 Task: For heading Use Amatic SC with dark orange 2 colour & Underline.  font size for heading26,  'Change the font style of data to'Caveat and font size to 18,  Change the alignment of both headline & data to Align right In the sheet  analysisSalesByEmployee_2023
Action: Mouse moved to (273, 146)
Screenshot: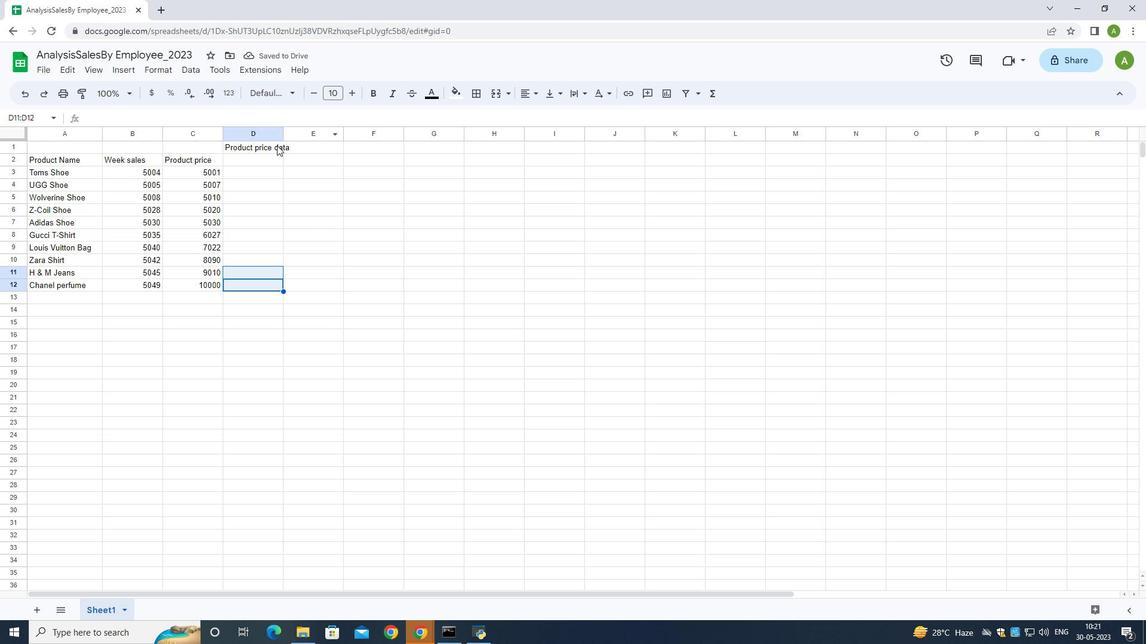 
Action: Mouse pressed left at (273, 146)
Screenshot: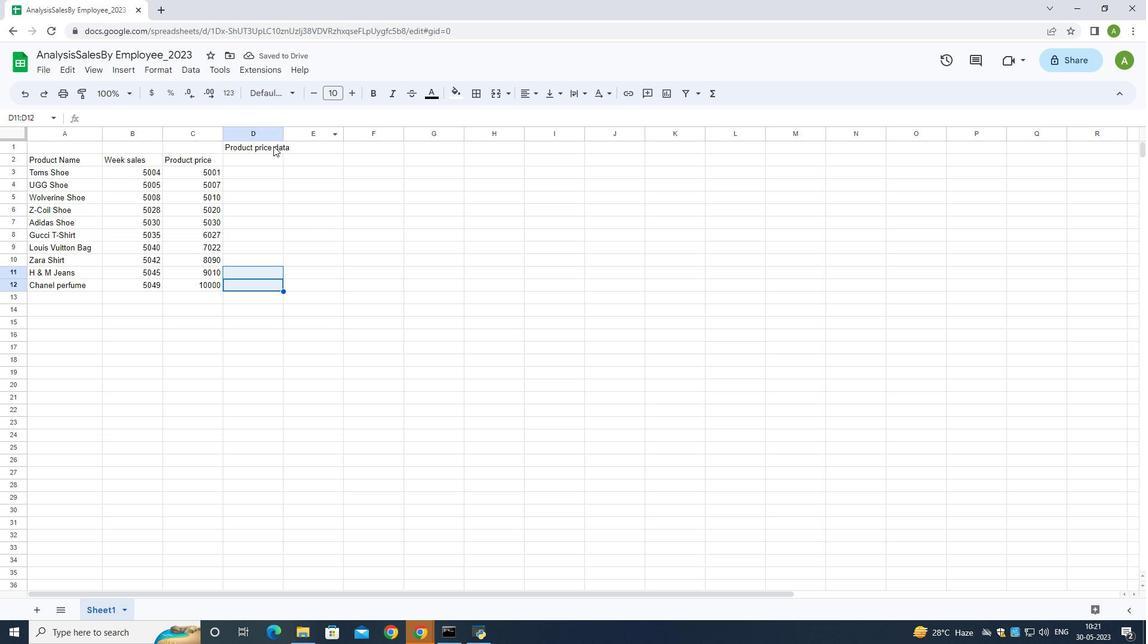 
Action: Mouse moved to (294, 93)
Screenshot: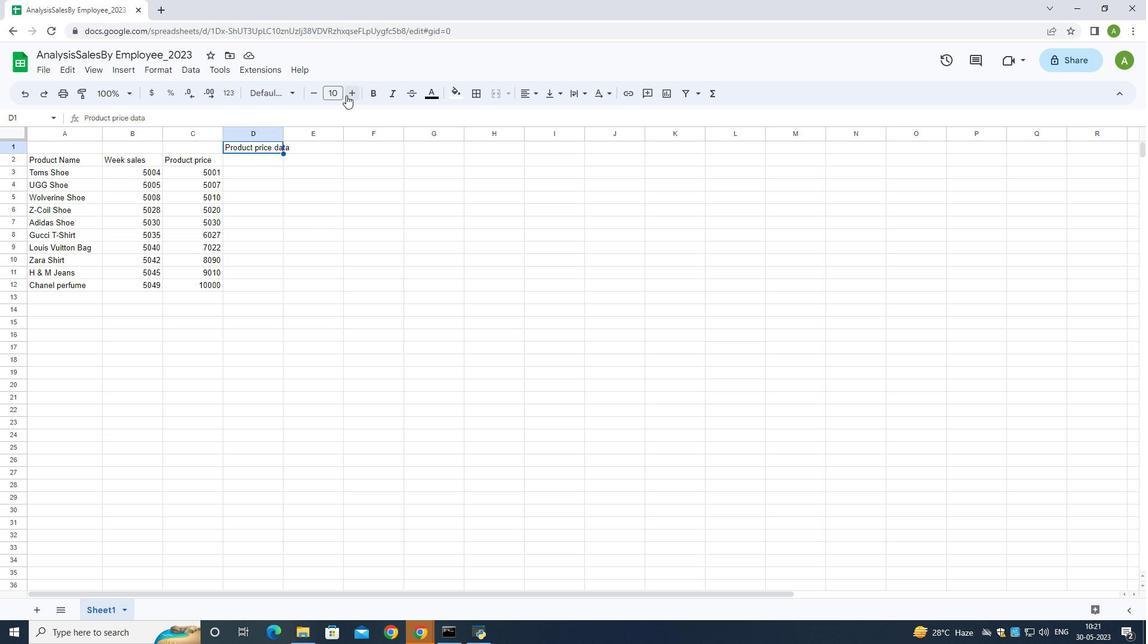 
Action: Mouse pressed left at (294, 93)
Screenshot: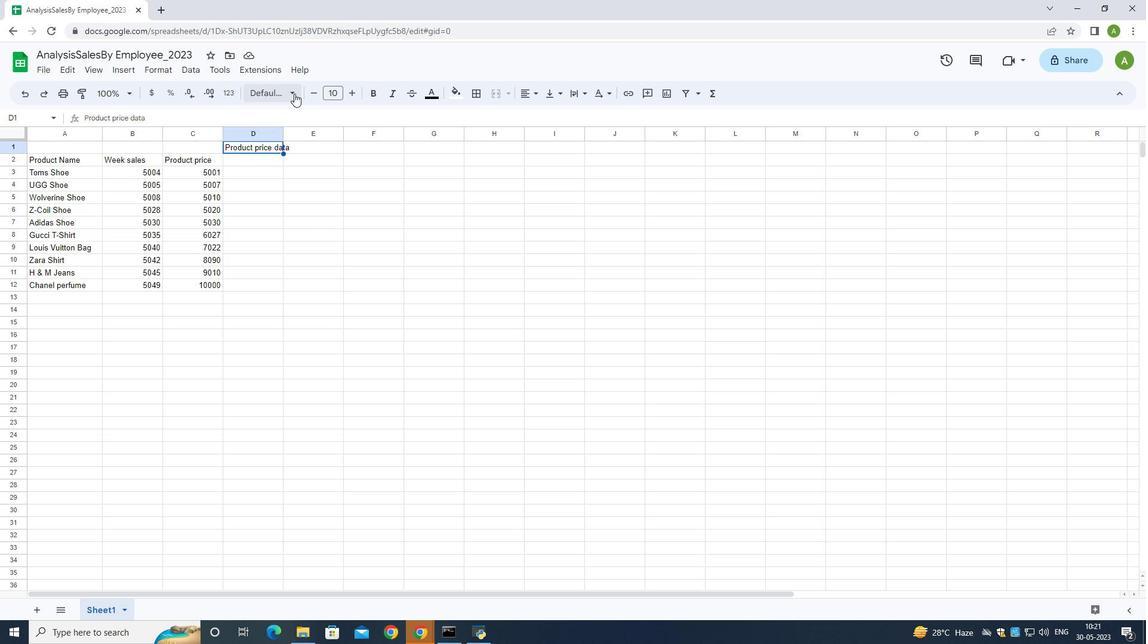 
Action: Mouse moved to (285, 345)
Screenshot: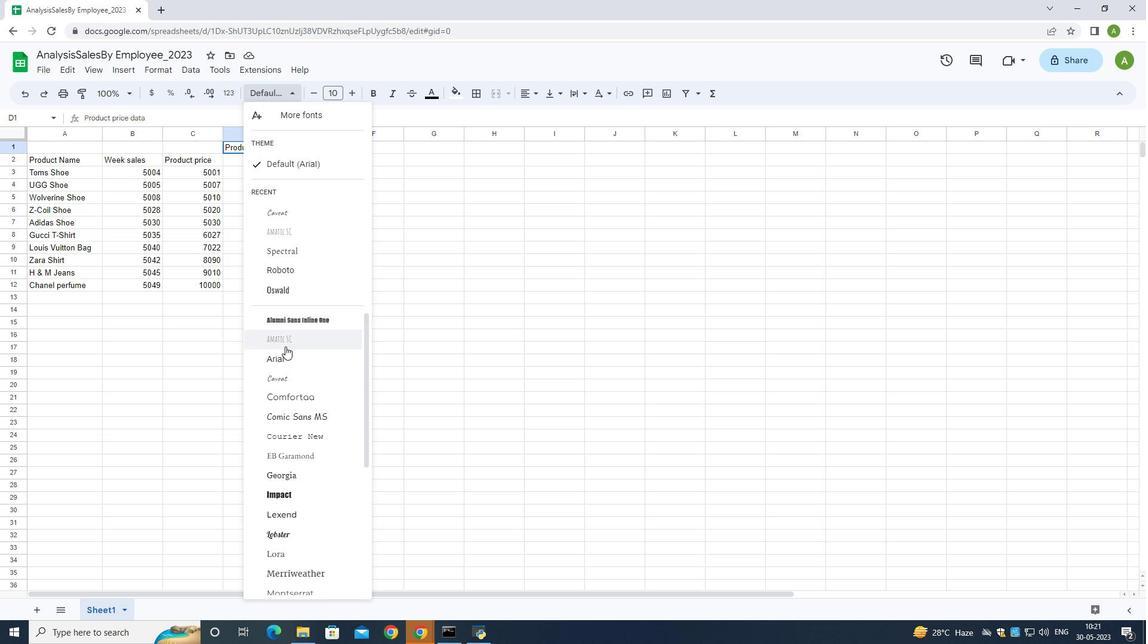 
Action: Mouse pressed left at (285, 345)
Screenshot: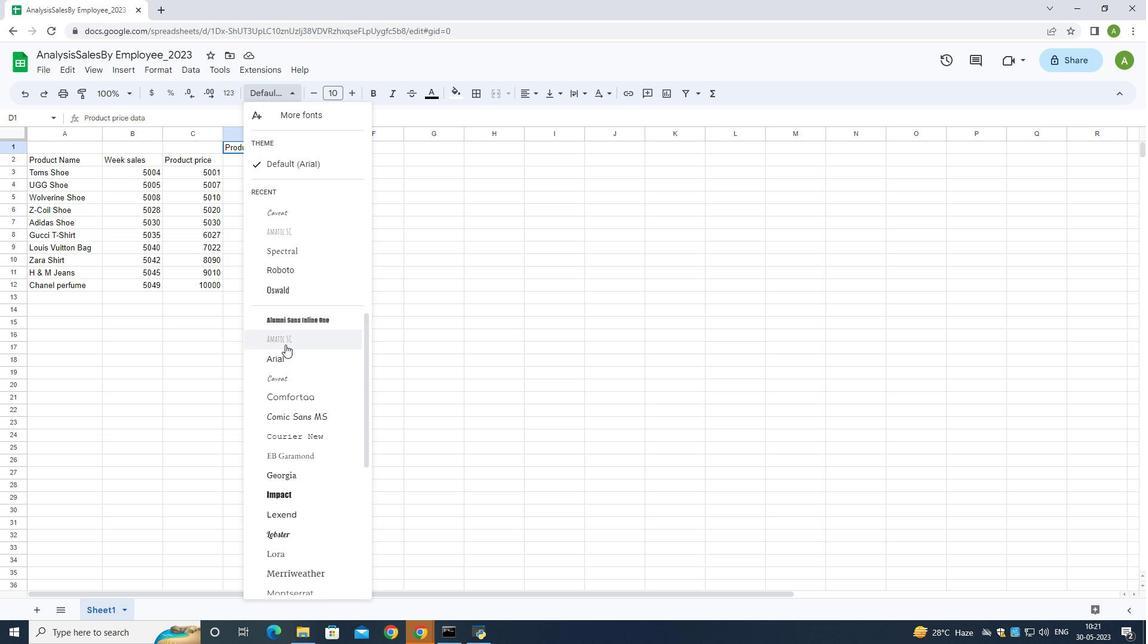 
Action: Mouse moved to (434, 98)
Screenshot: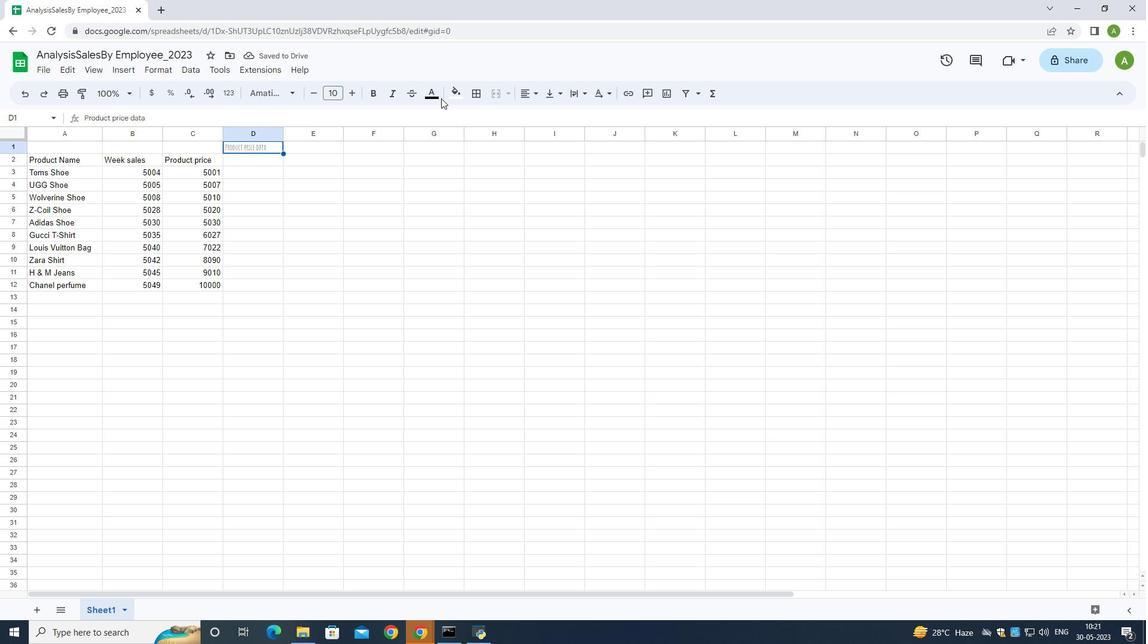 
Action: Mouse pressed left at (434, 98)
Screenshot: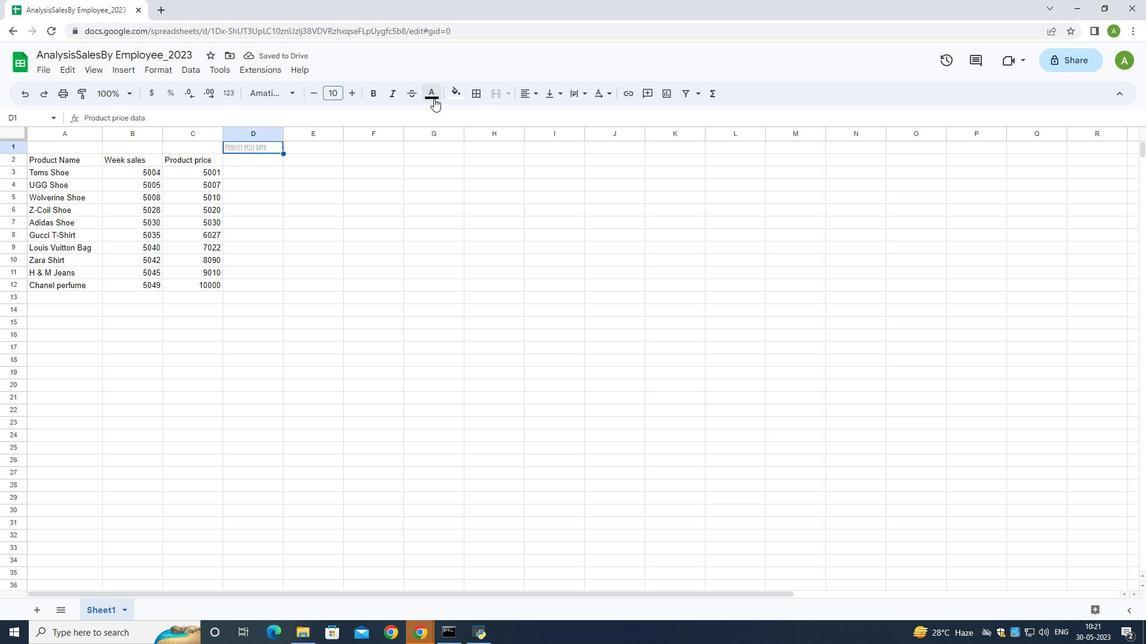 
Action: Mouse moved to (461, 212)
Screenshot: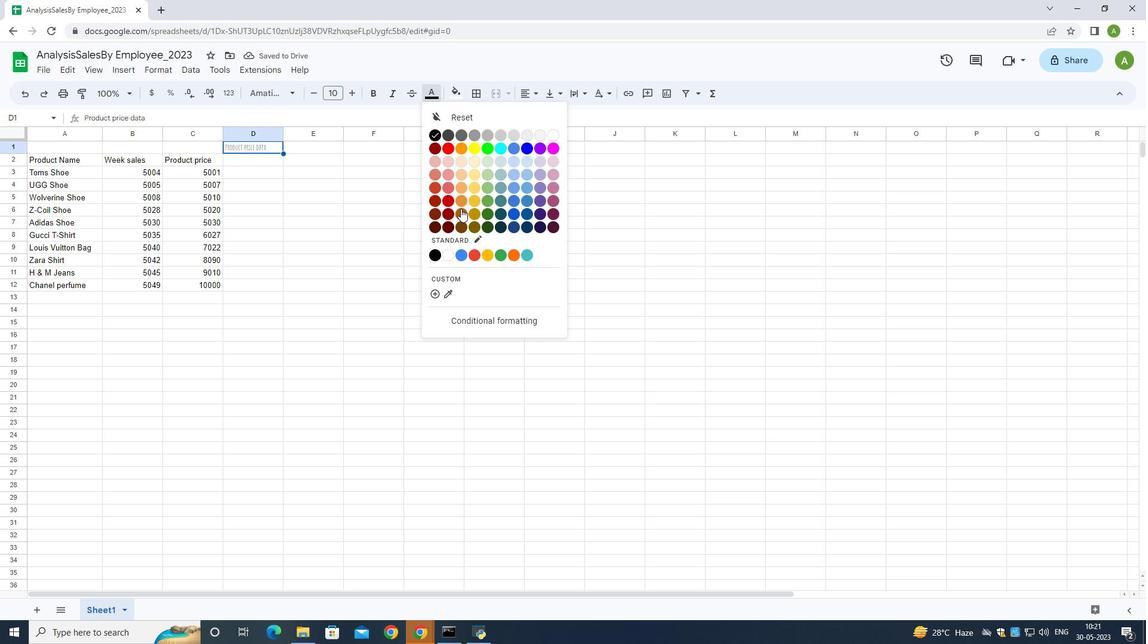 
Action: Mouse pressed left at (461, 212)
Screenshot: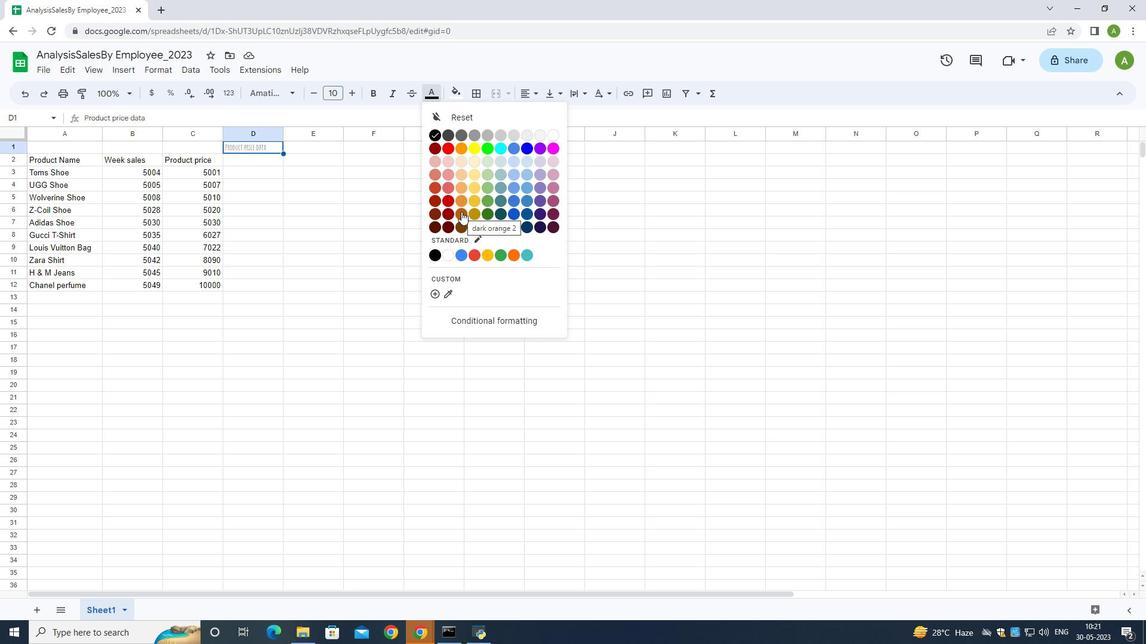 
Action: Mouse moved to (354, 96)
Screenshot: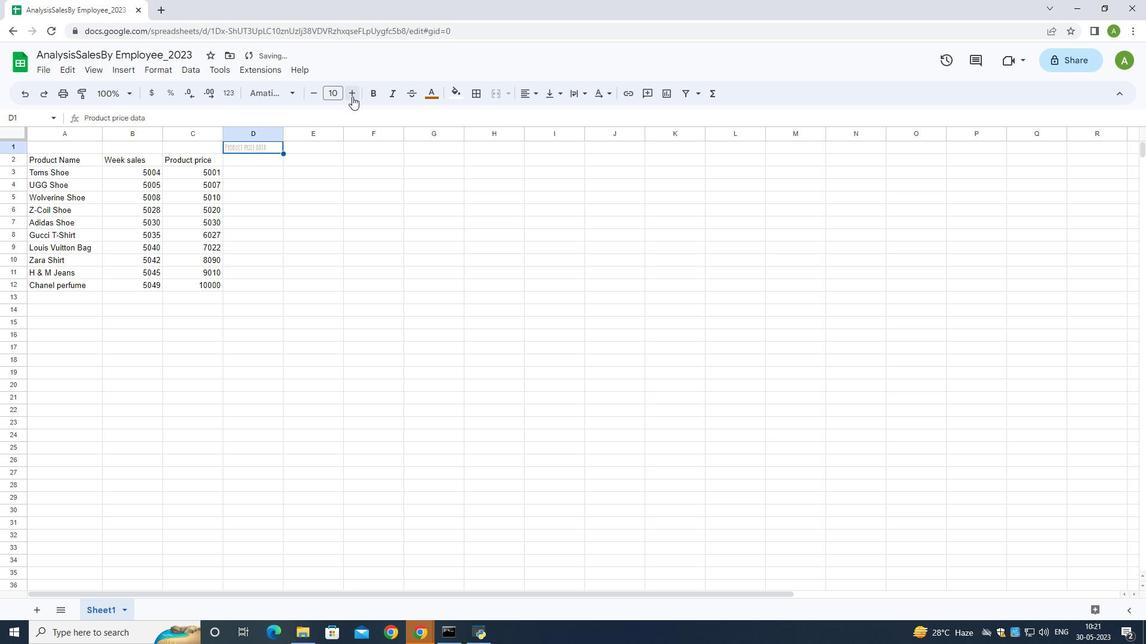 
Action: Mouse pressed left at (354, 96)
Screenshot: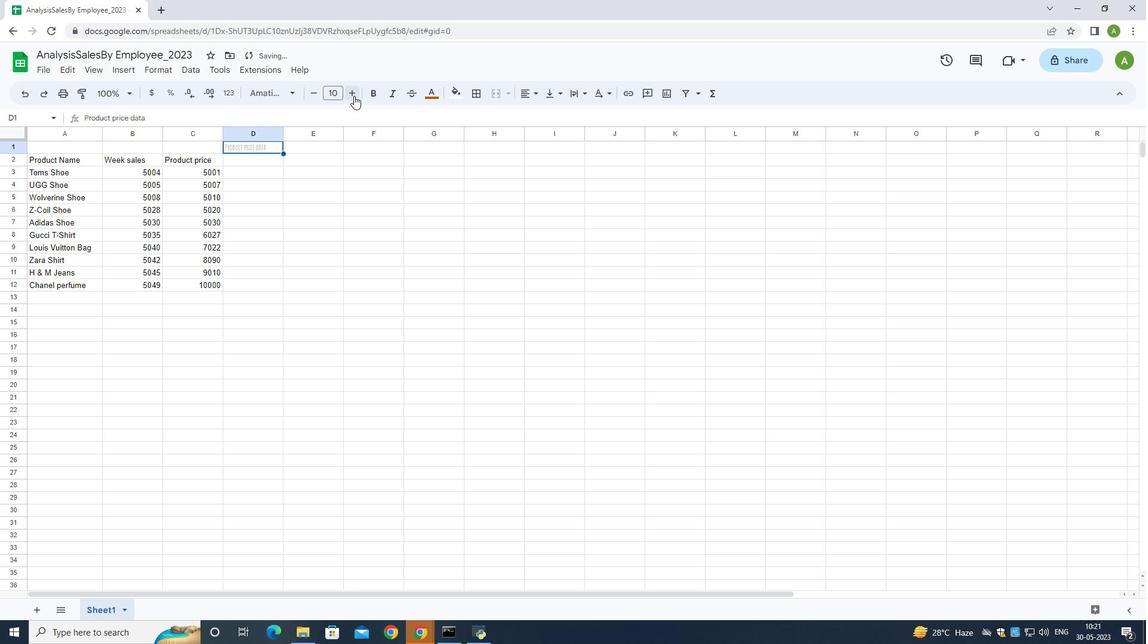 
Action: Mouse pressed left at (354, 96)
Screenshot: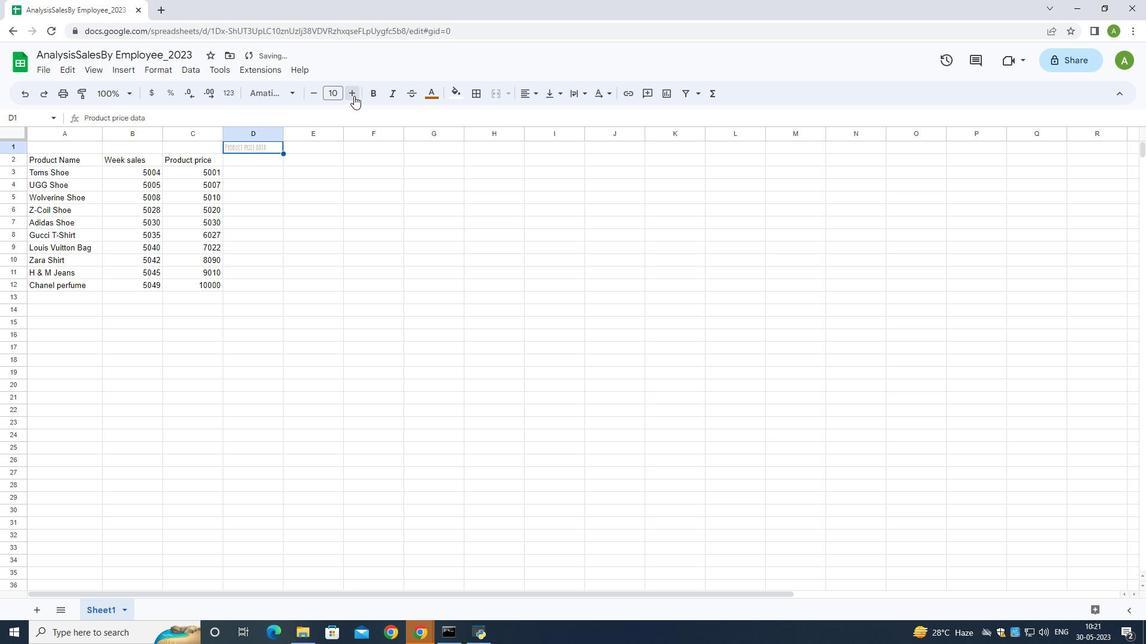 
Action: Mouse pressed left at (354, 96)
Screenshot: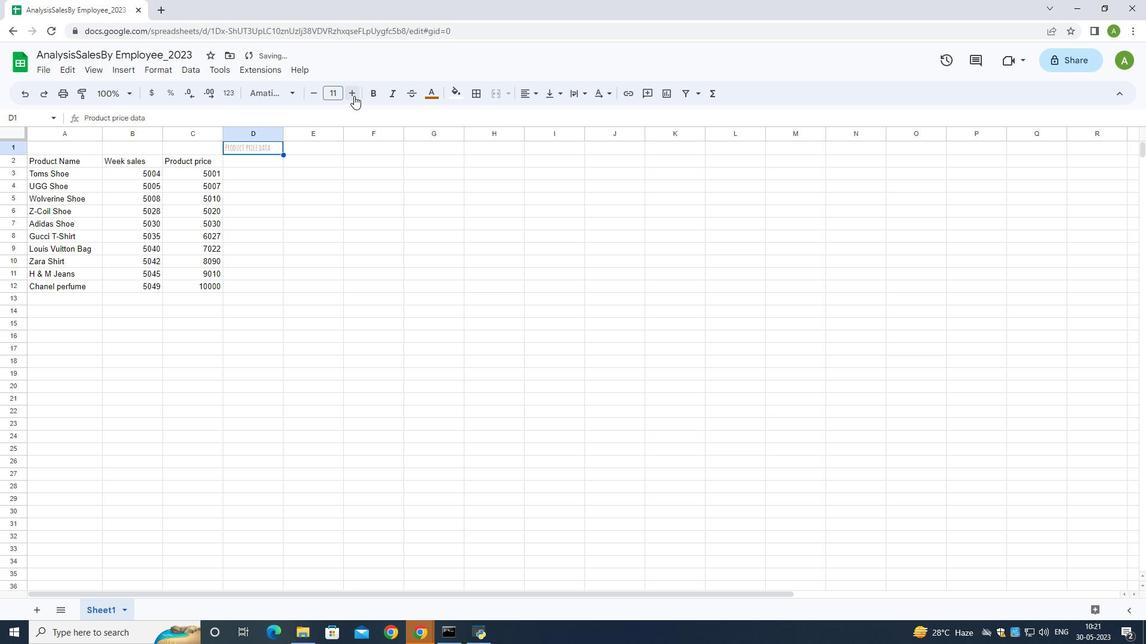 
Action: Mouse pressed left at (354, 96)
Screenshot: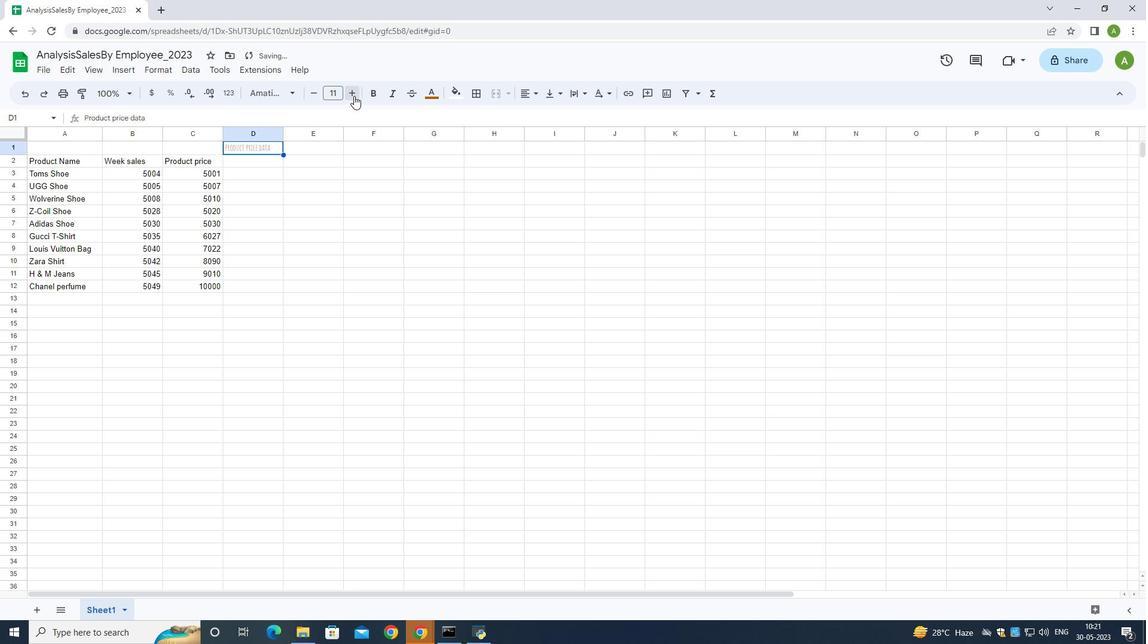 
Action: Mouse pressed left at (354, 96)
Screenshot: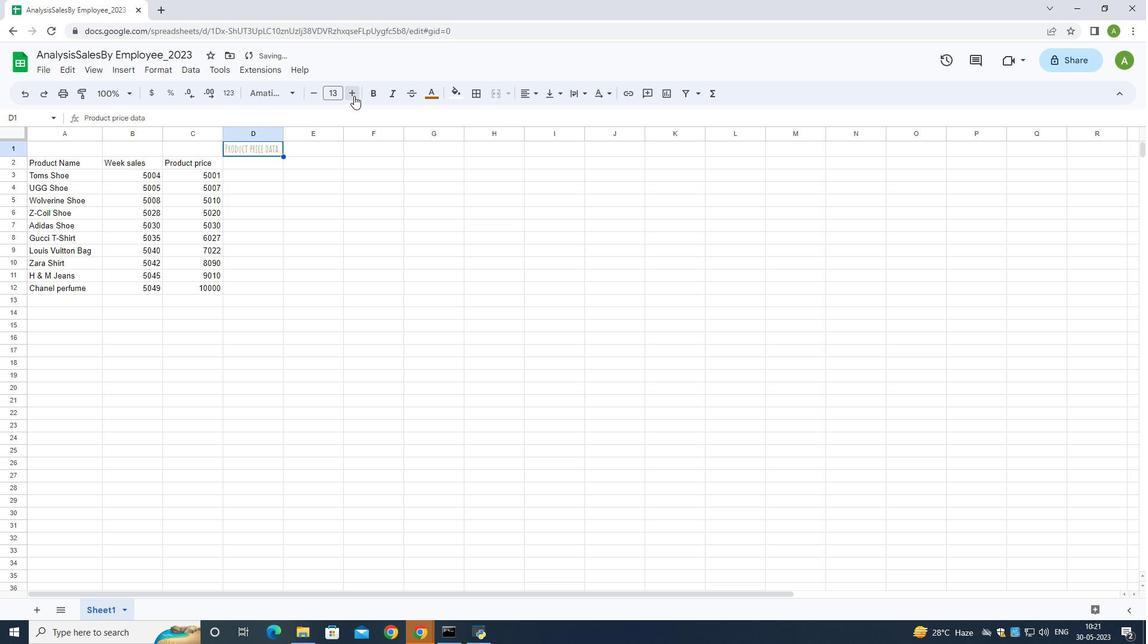 
Action: Mouse pressed left at (354, 96)
Screenshot: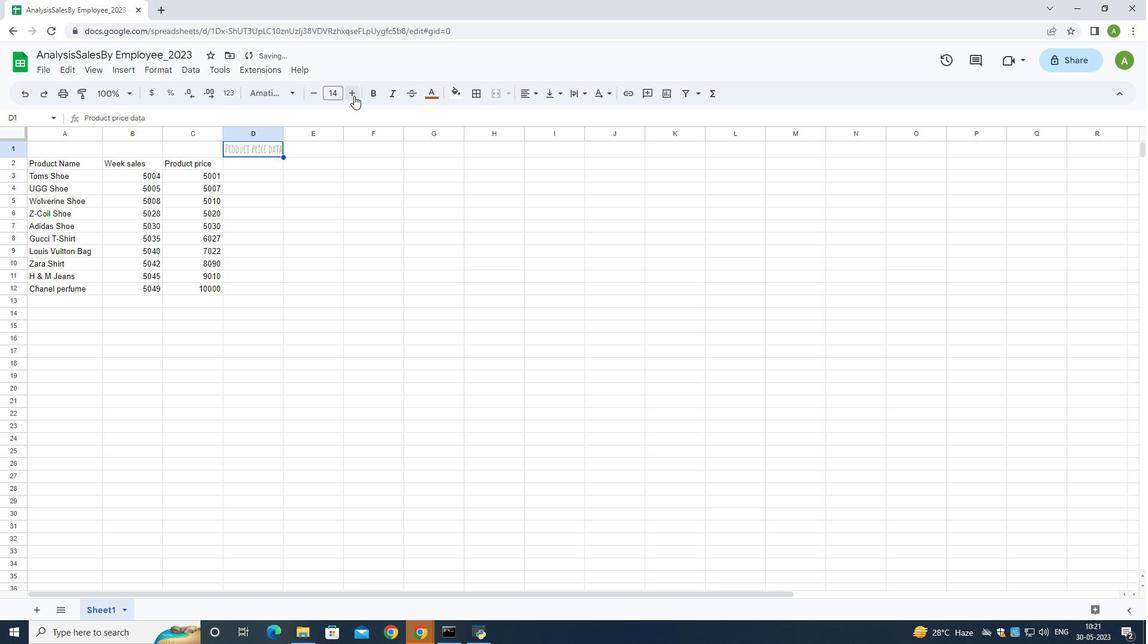 
Action: Mouse pressed left at (354, 96)
Screenshot: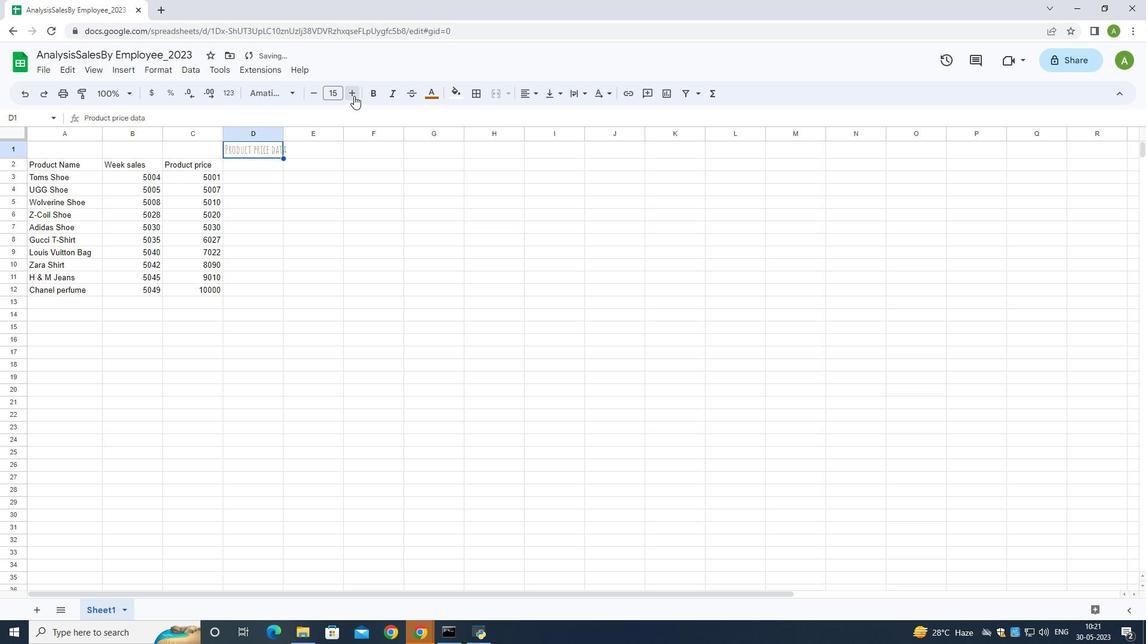 
Action: Mouse pressed left at (354, 96)
Screenshot: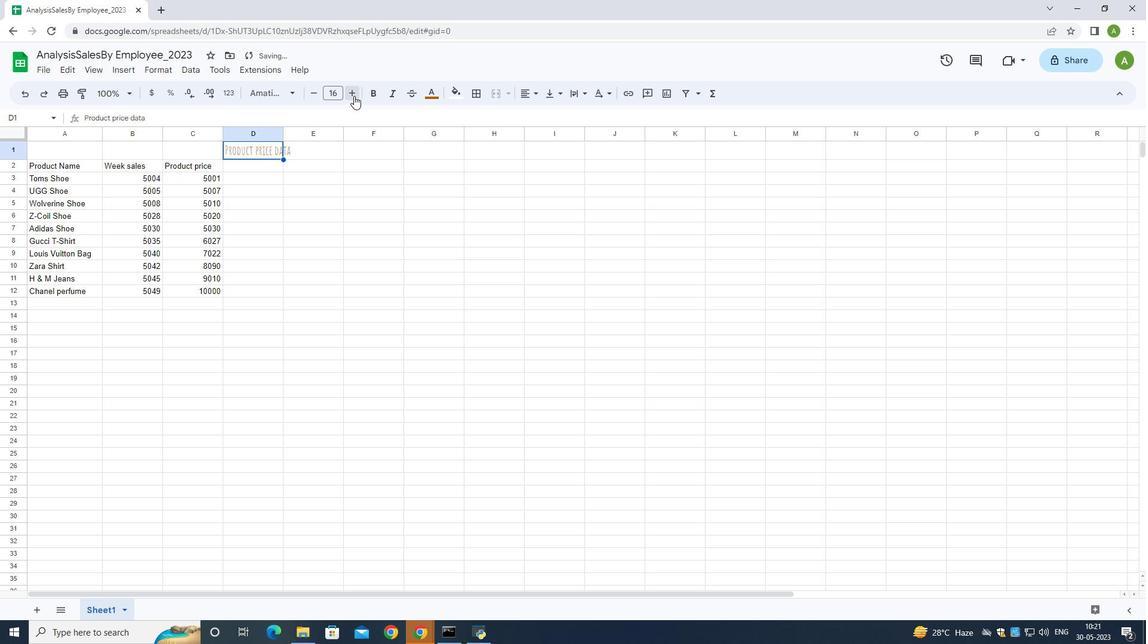
Action: Mouse pressed left at (354, 96)
Screenshot: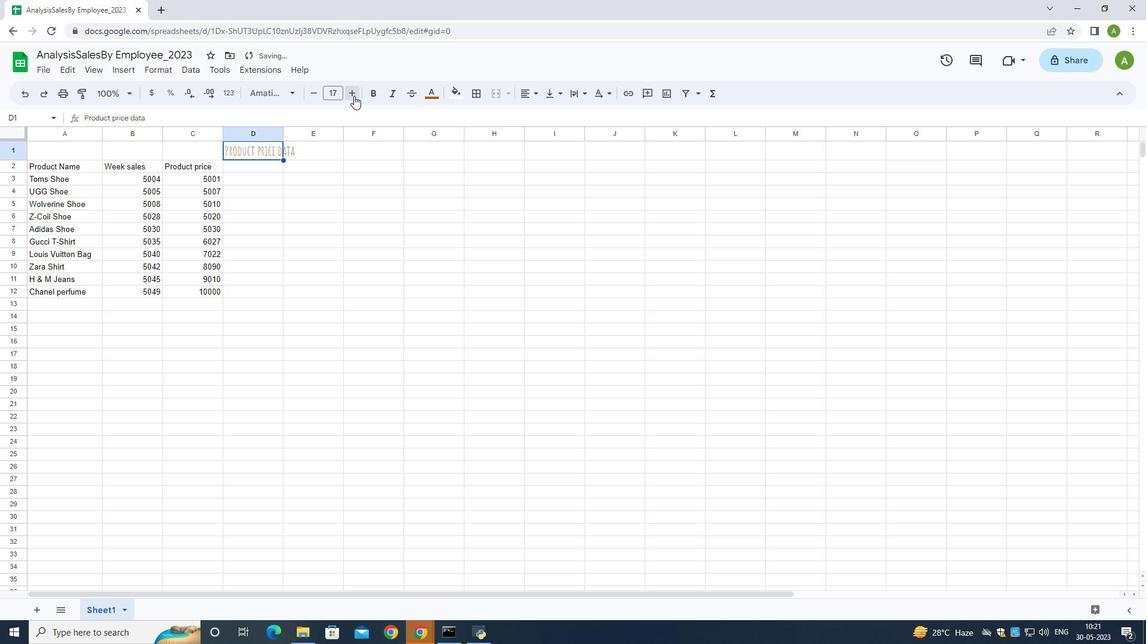 
Action: Mouse pressed left at (354, 96)
Screenshot: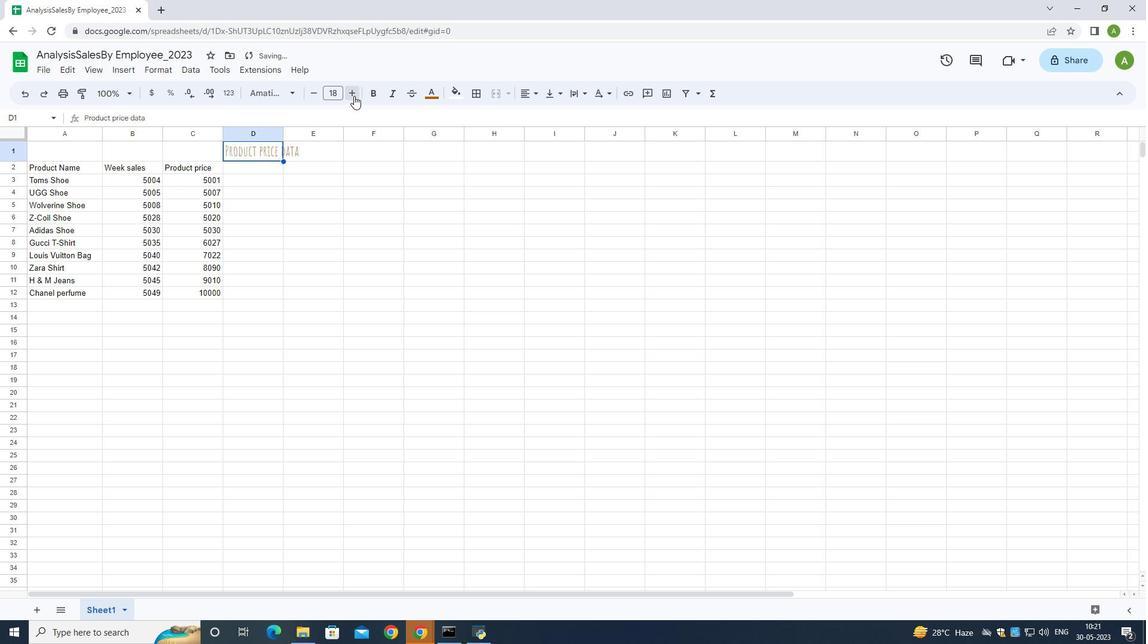 
Action: Mouse pressed left at (354, 96)
Screenshot: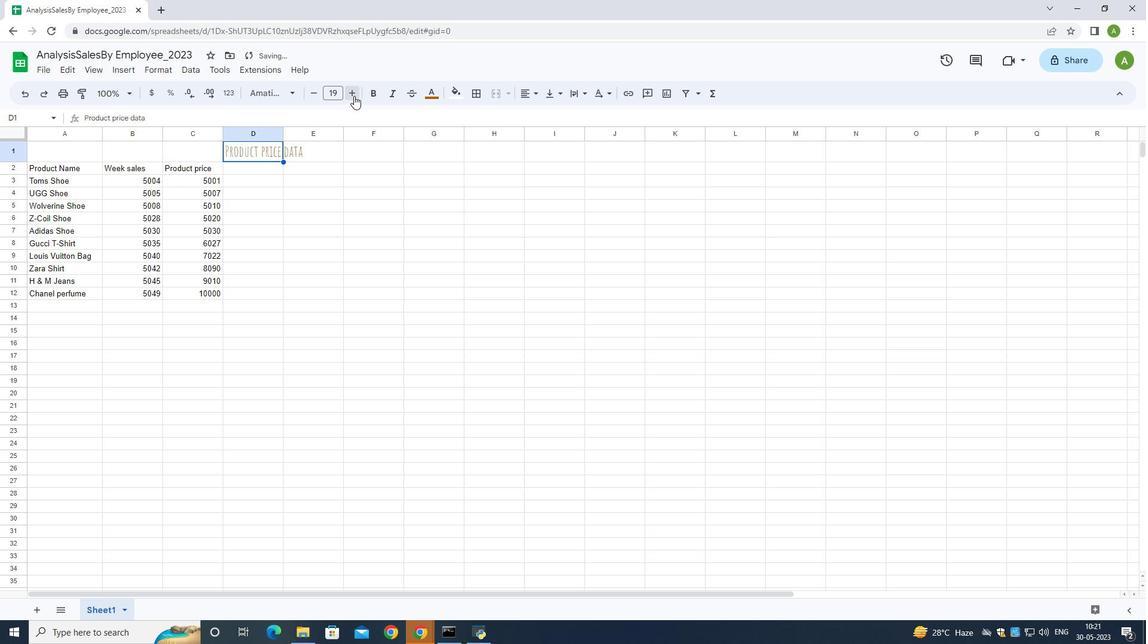 
Action: Mouse pressed left at (354, 96)
Screenshot: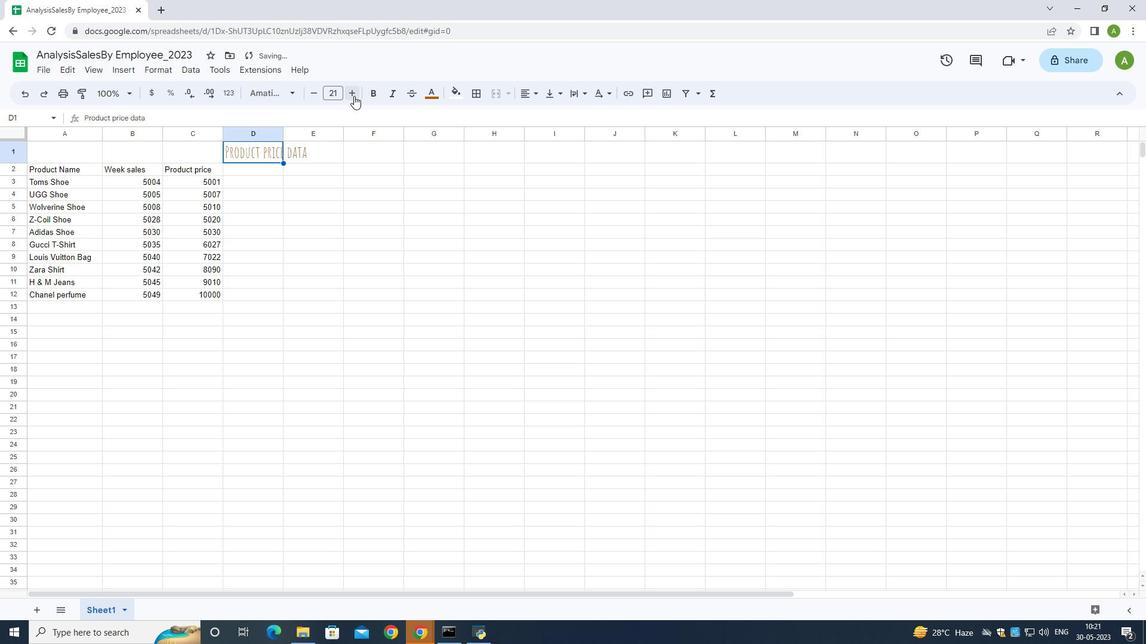 
Action: Mouse pressed left at (354, 96)
Screenshot: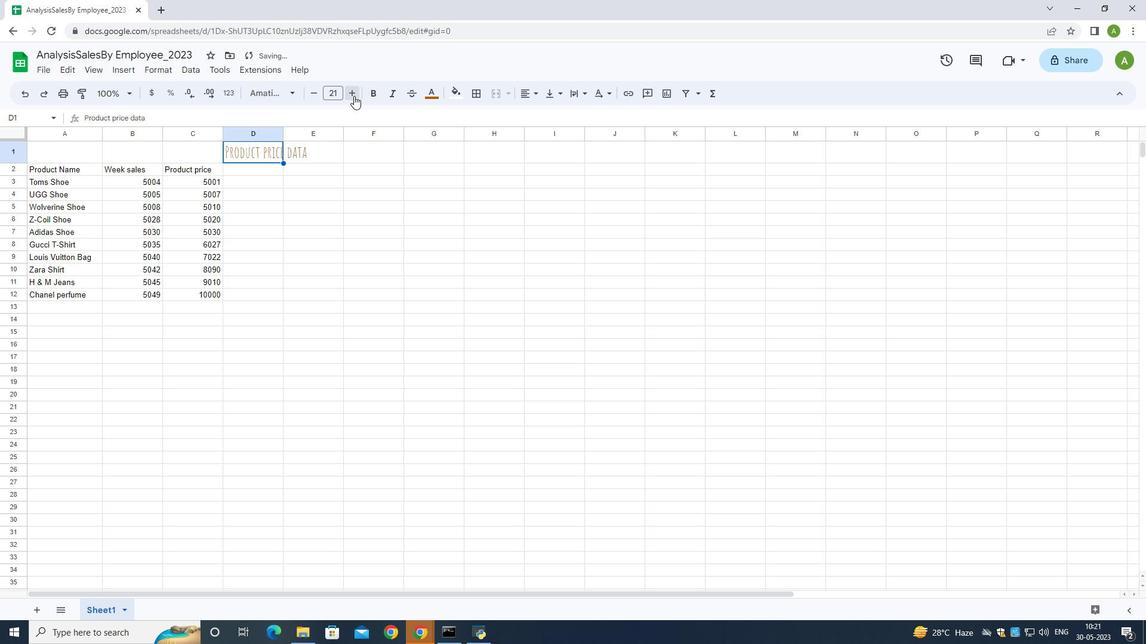 
Action: Mouse pressed left at (354, 96)
Screenshot: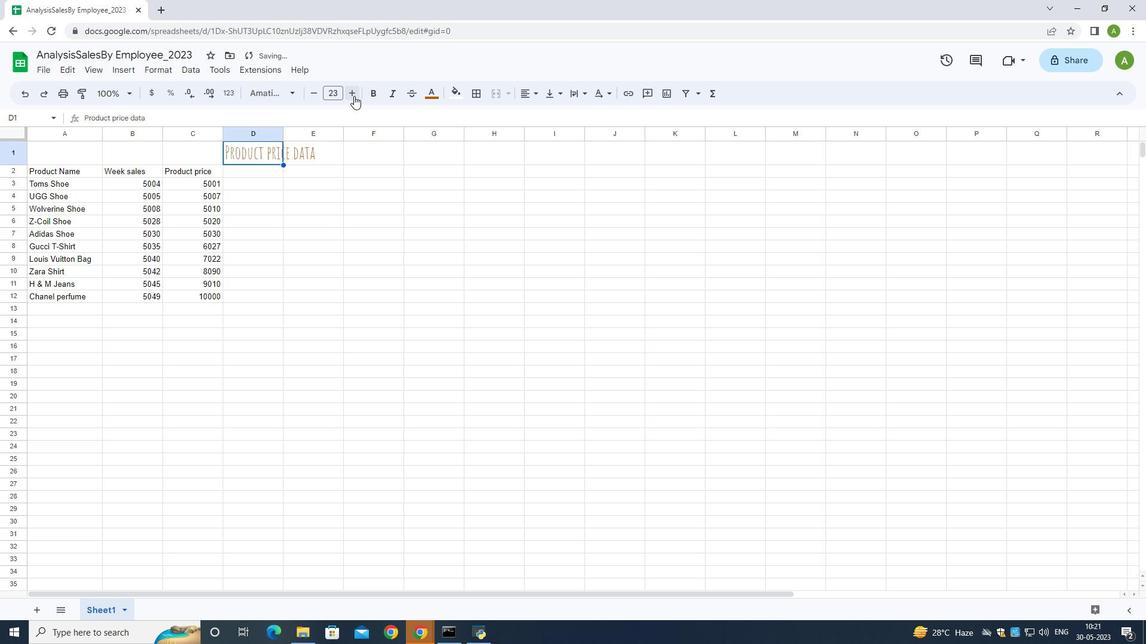 
Action: Mouse pressed left at (354, 96)
Screenshot: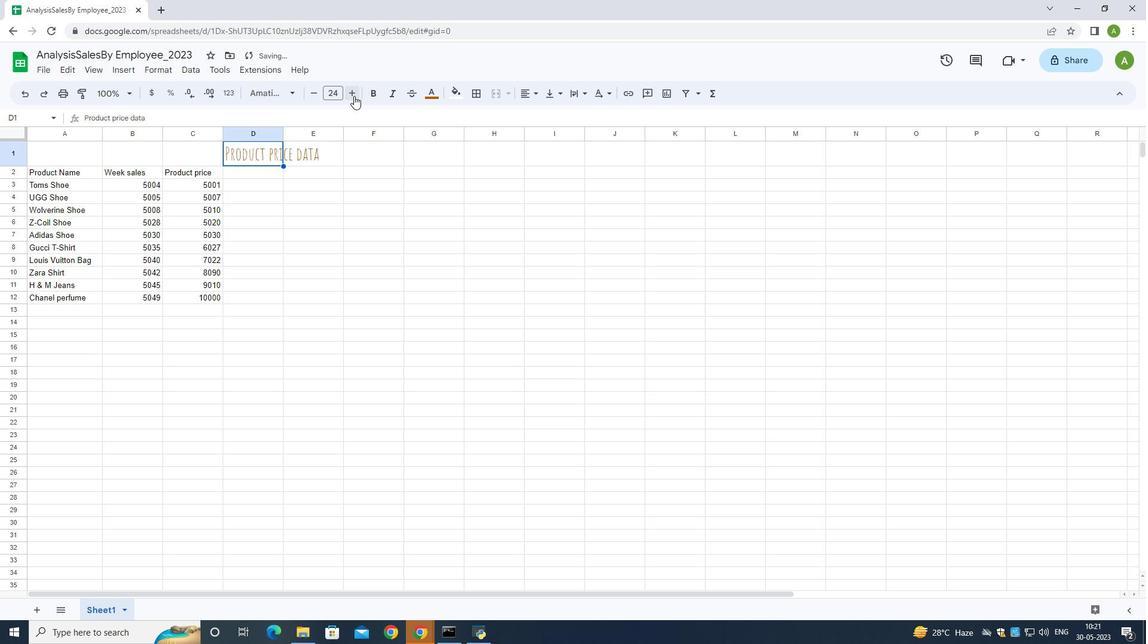 
Action: Mouse pressed left at (354, 96)
Screenshot: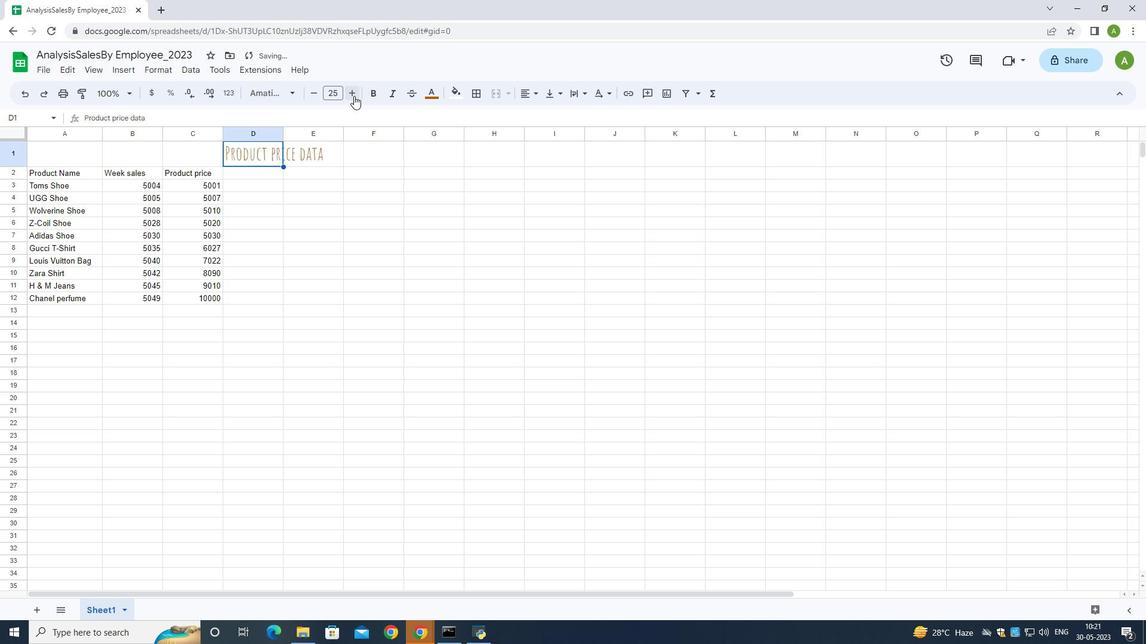 
Action: Mouse moved to (229, 152)
Screenshot: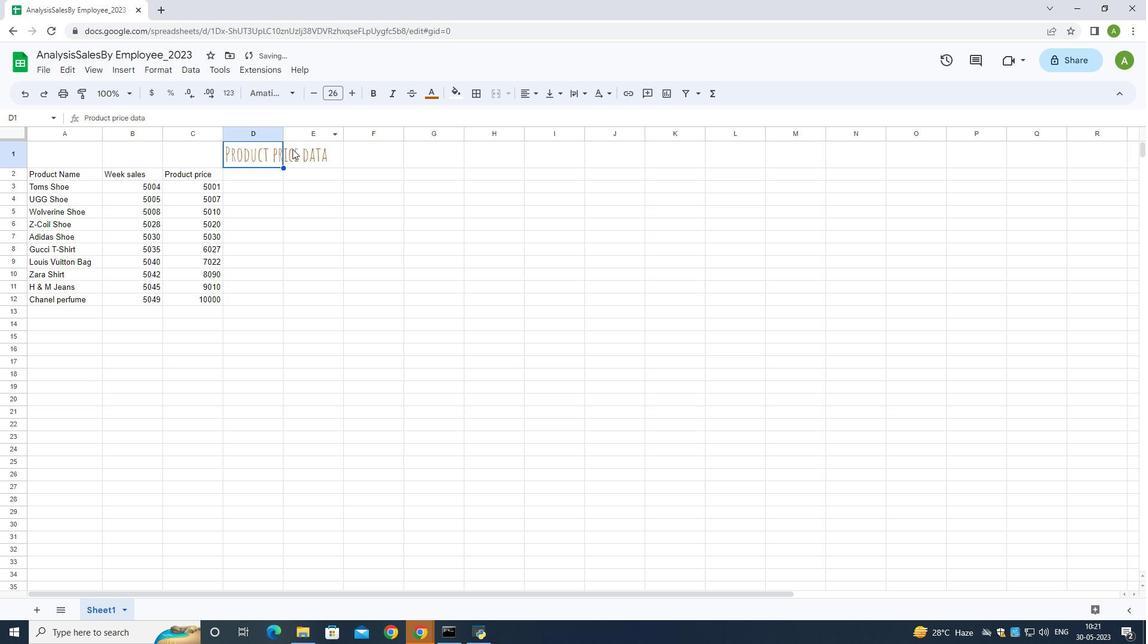 
Action: Key pressed ctrl+X
Screenshot: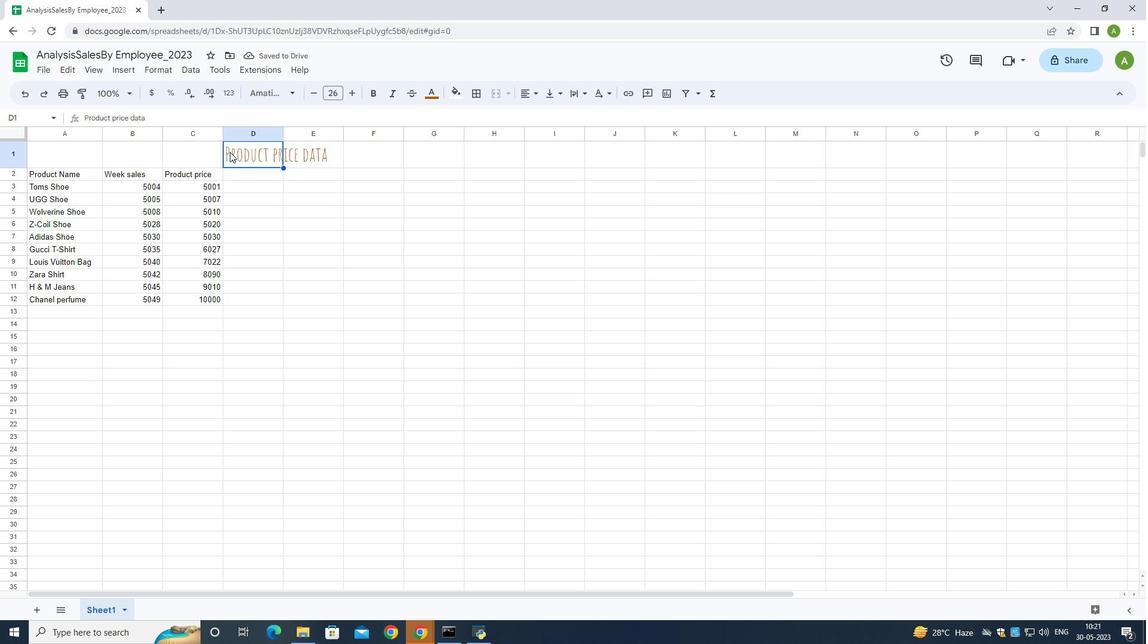 
Action: Mouse moved to (57, 156)
Screenshot: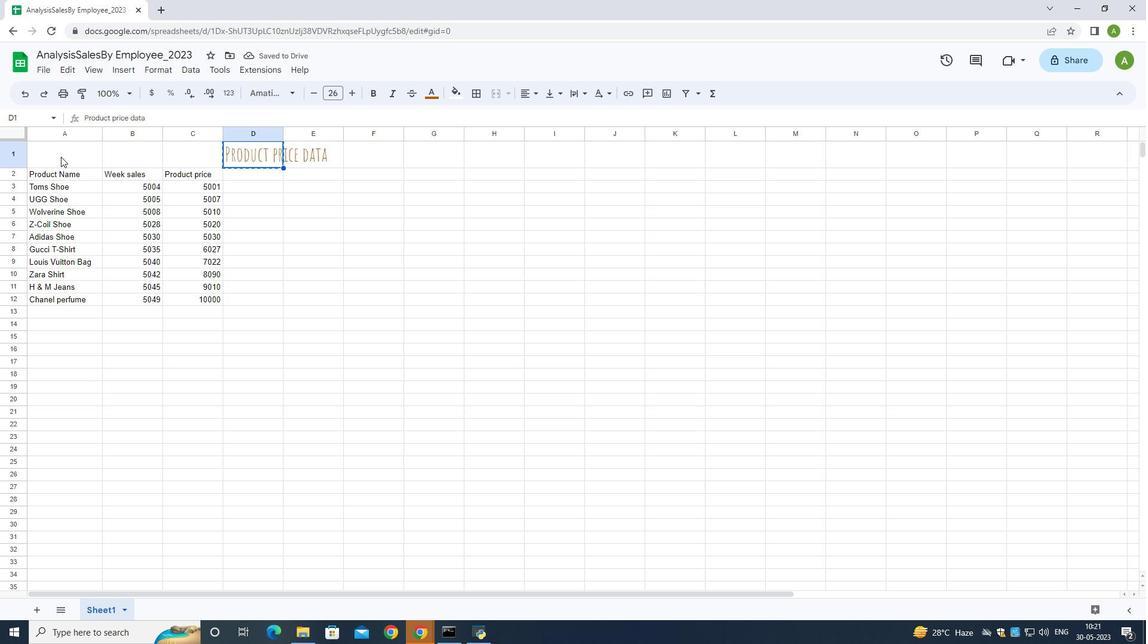 
Action: Mouse pressed left at (57, 156)
Screenshot: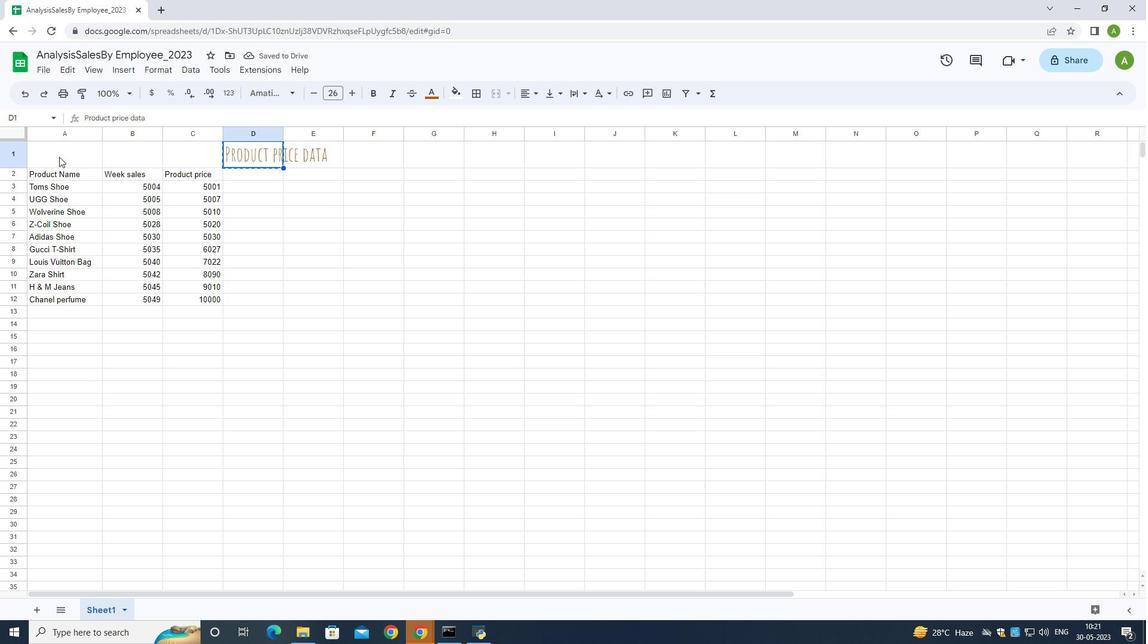
Action: Mouse moved to (75, 155)
Screenshot: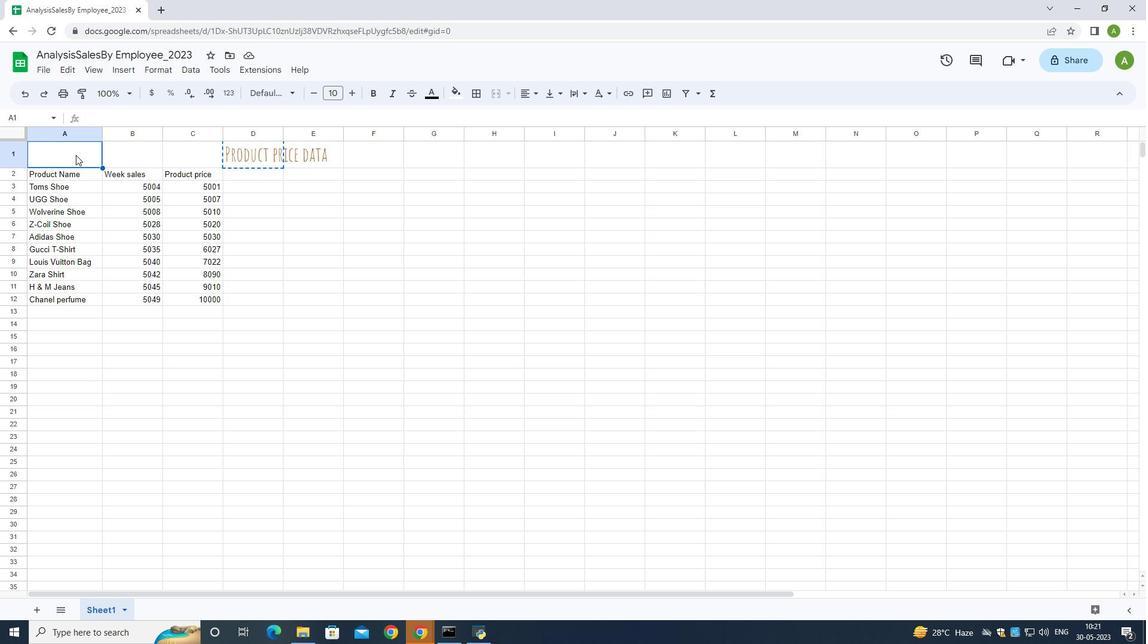 
Action: Key pressed ctrl+V
Screenshot: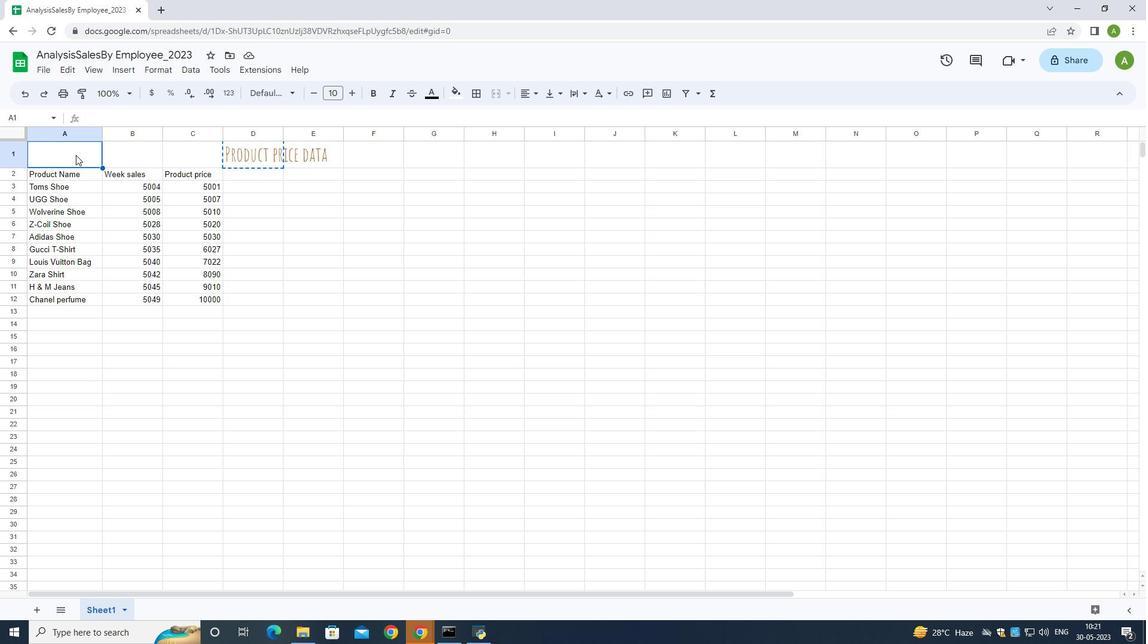 
Action: Mouse moved to (75, 174)
Screenshot: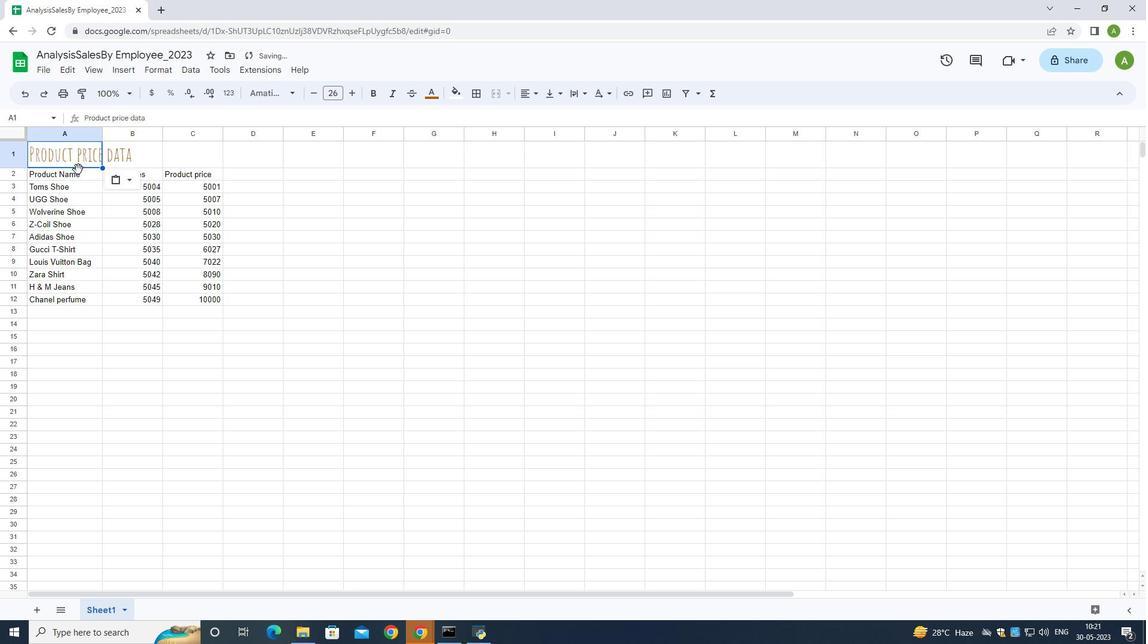 
Action: Mouse pressed left at (75, 174)
Screenshot: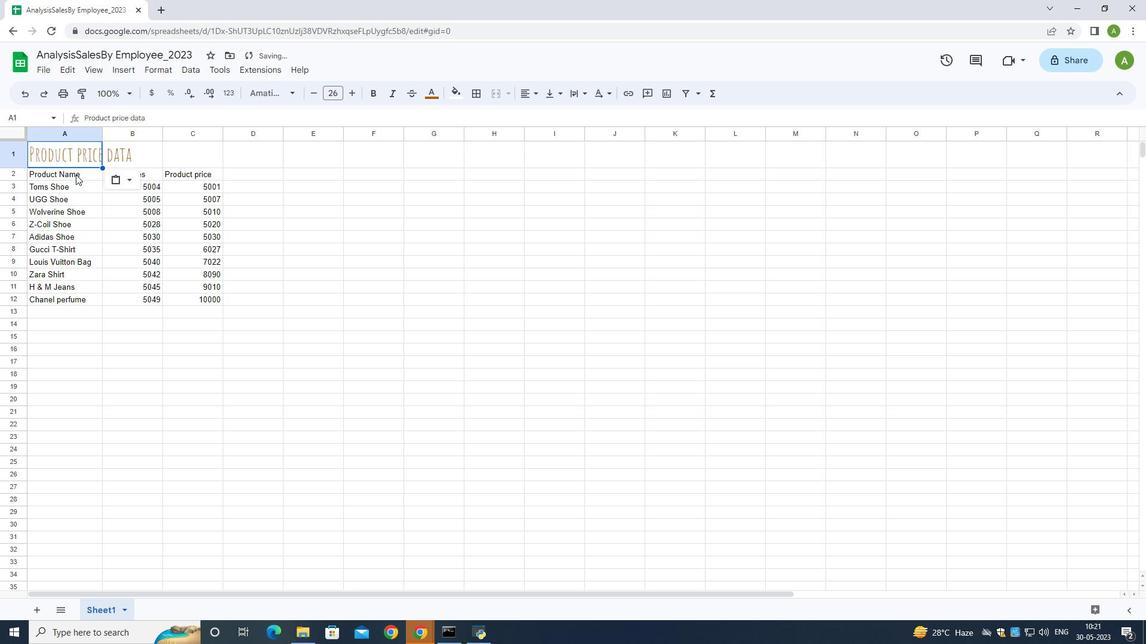 
Action: Mouse moved to (292, 92)
Screenshot: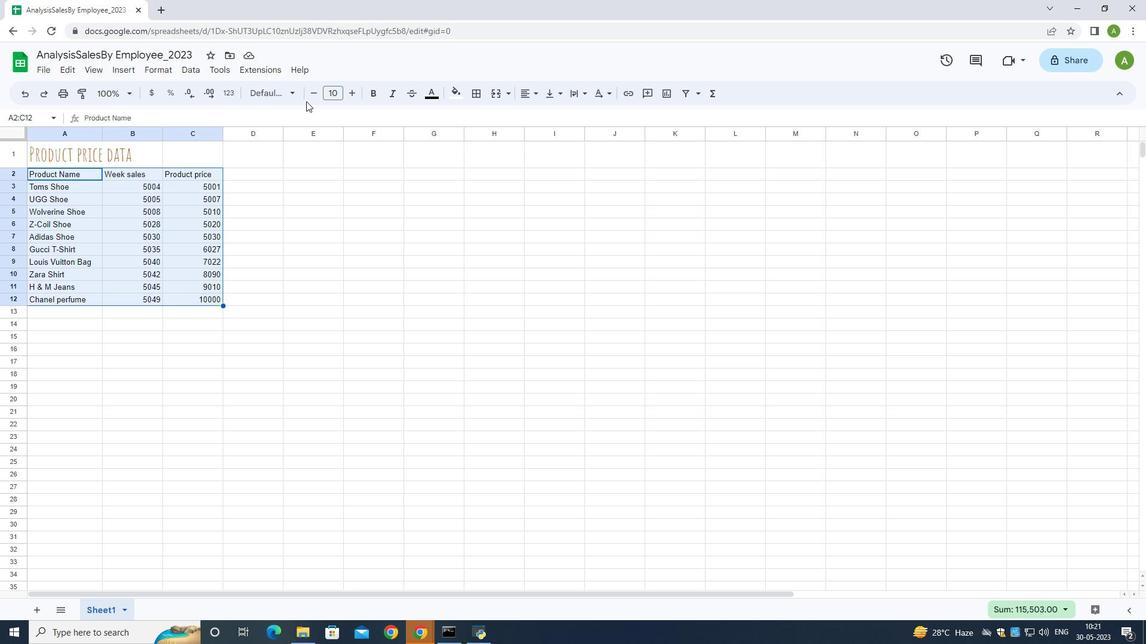 
Action: Mouse pressed left at (292, 92)
Screenshot: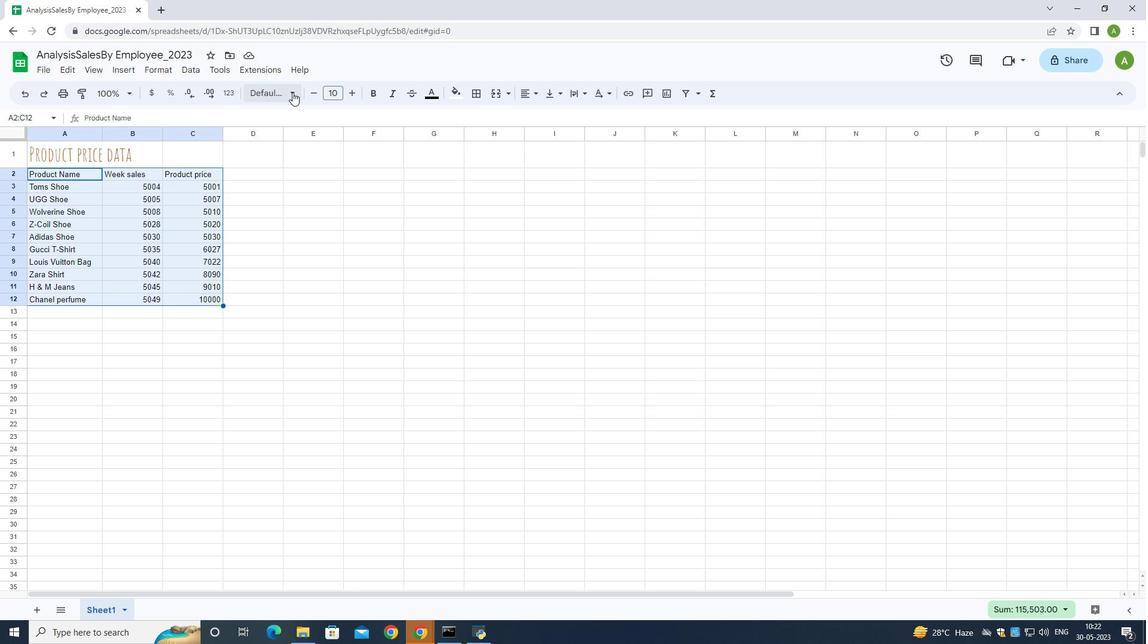 
Action: Mouse moved to (282, 375)
Screenshot: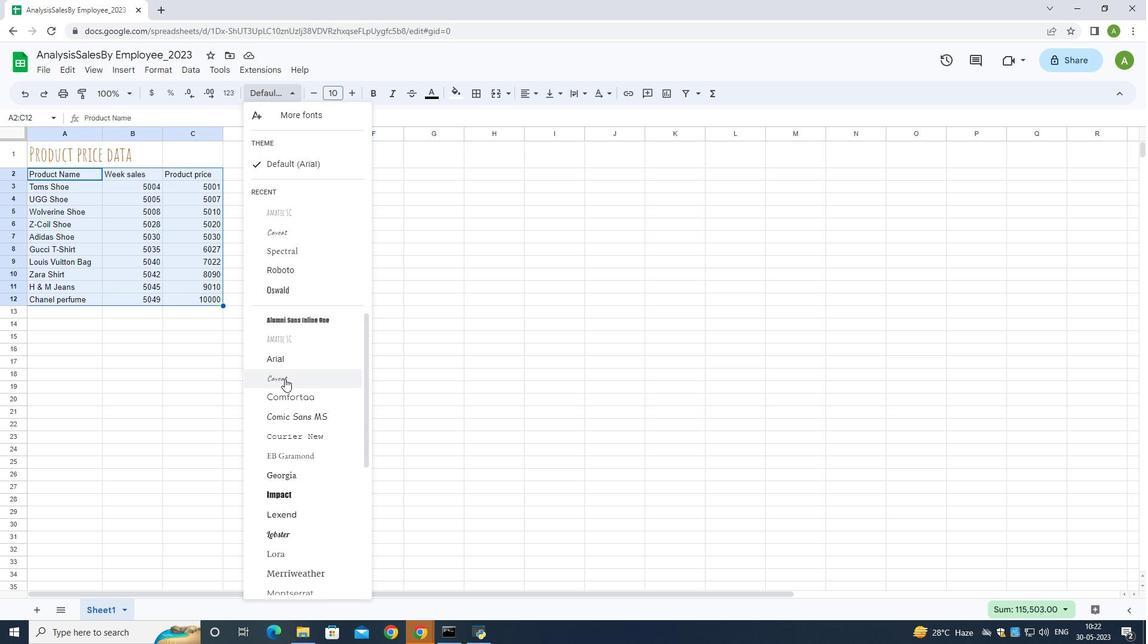 
Action: Mouse pressed left at (282, 375)
Screenshot: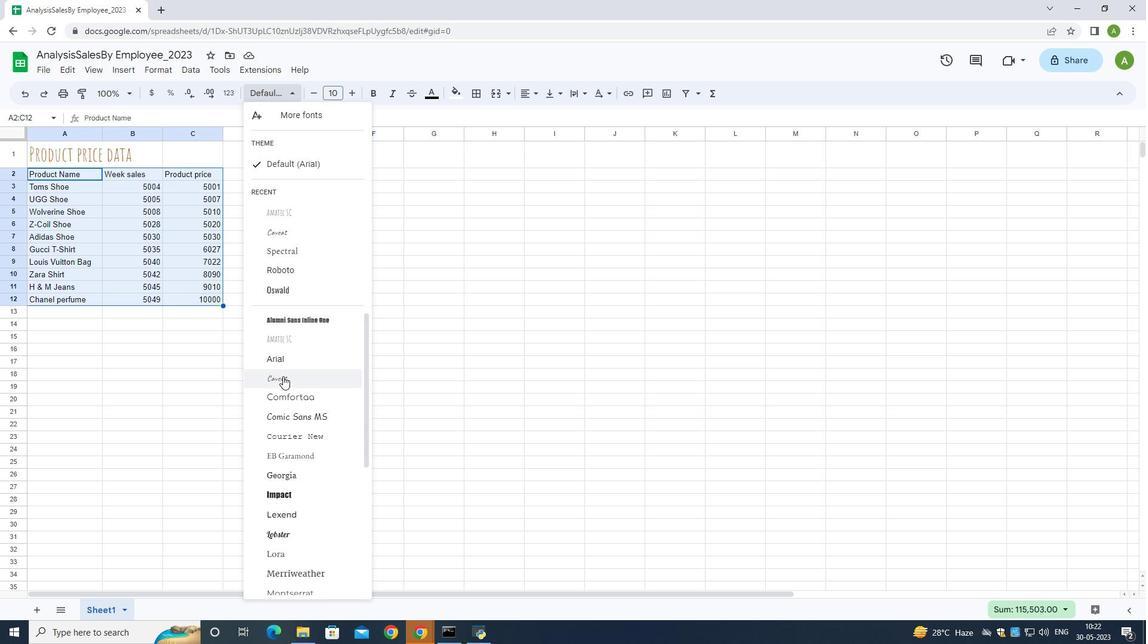 
Action: Mouse moved to (116, 154)
Screenshot: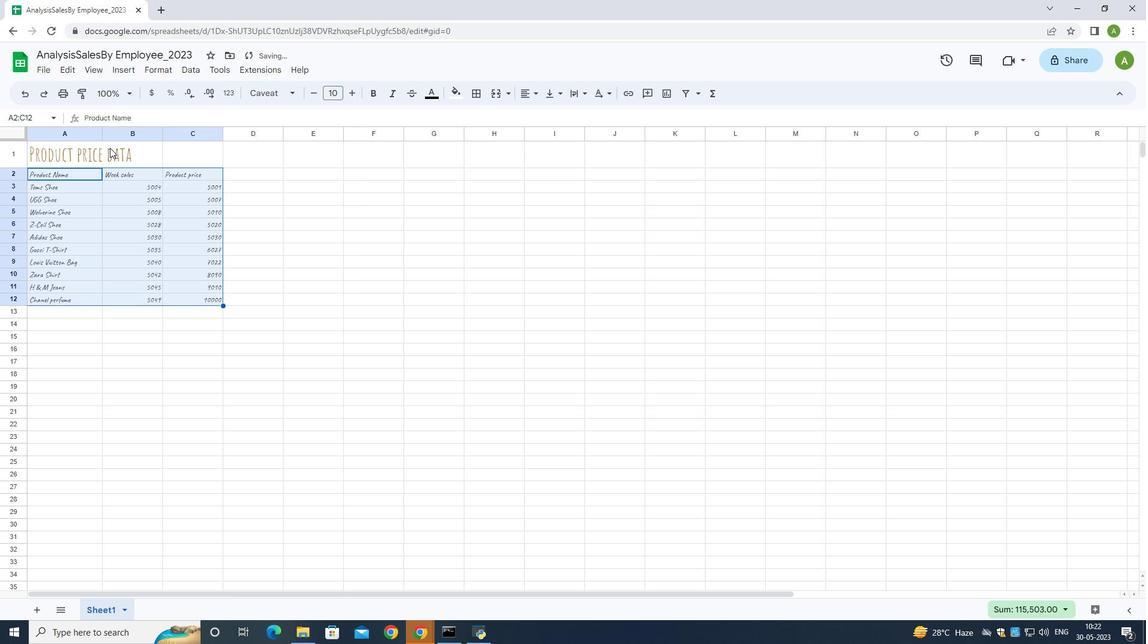 
Action: Mouse pressed left at (116, 154)
Screenshot: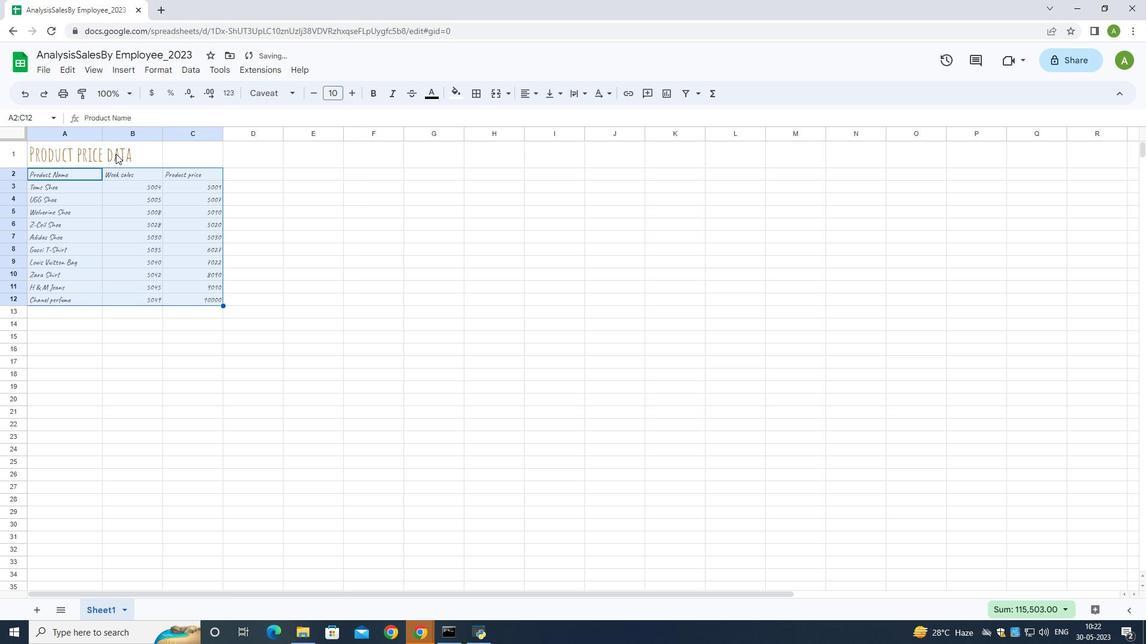 
Action: Mouse moved to (42, 148)
Screenshot: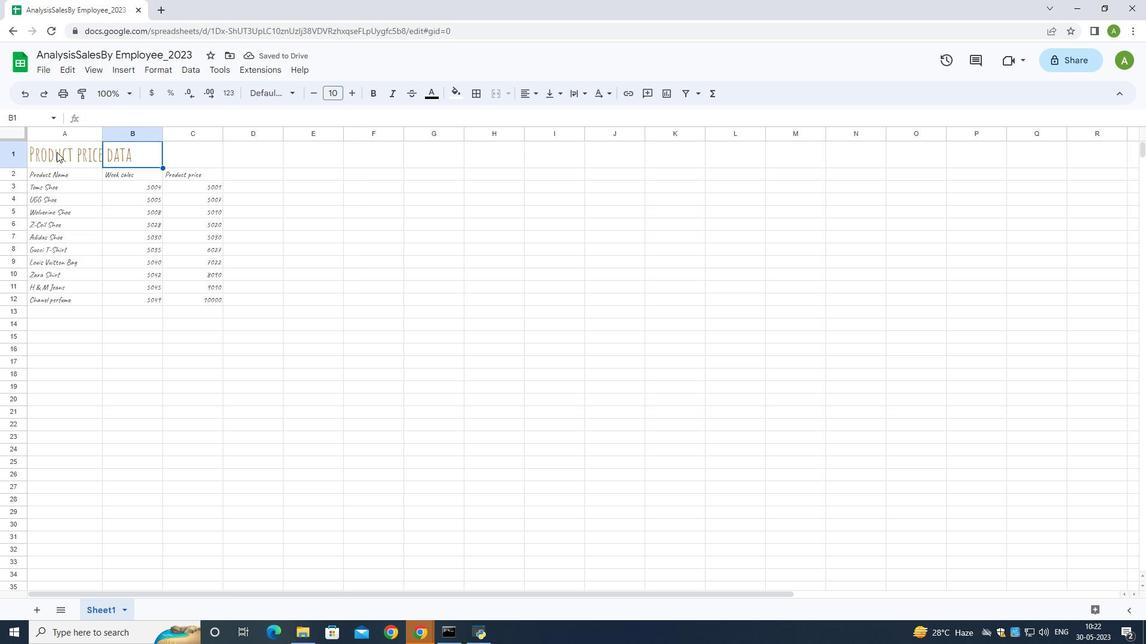 
Action: Mouse pressed left at (42, 148)
Screenshot: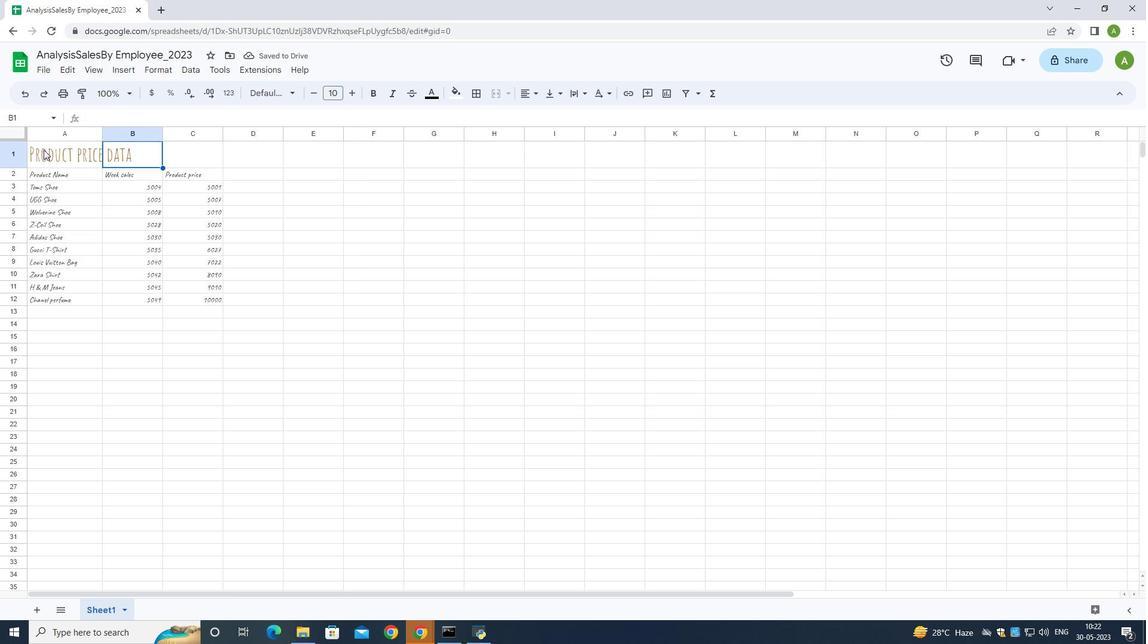 
Action: Mouse moved to (167, 73)
Screenshot: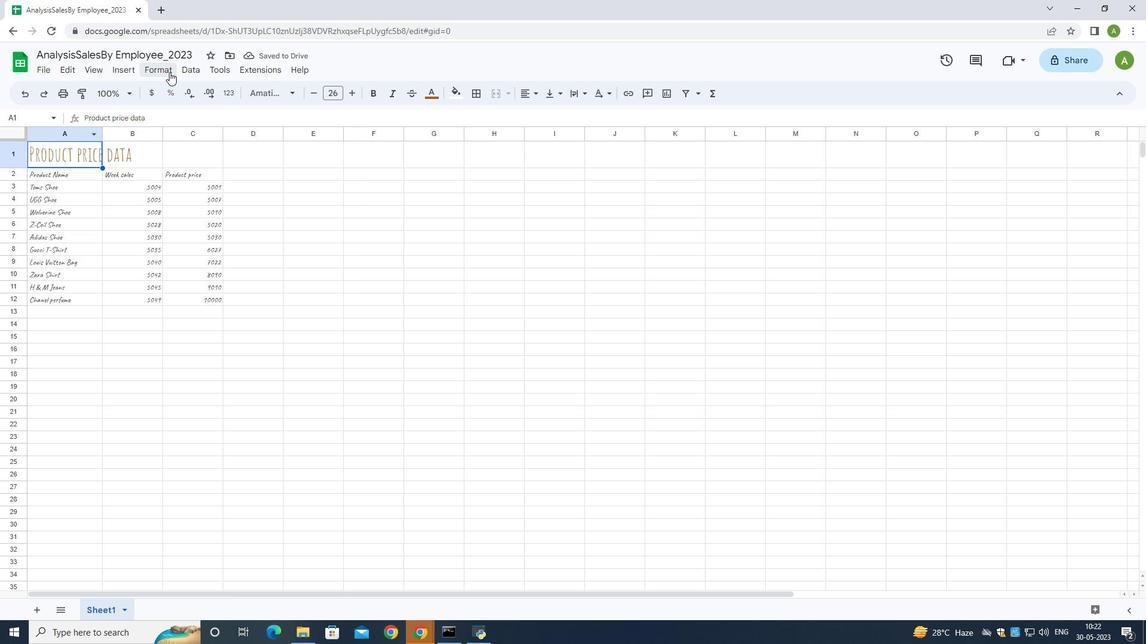 
Action: Mouse pressed left at (167, 73)
Screenshot: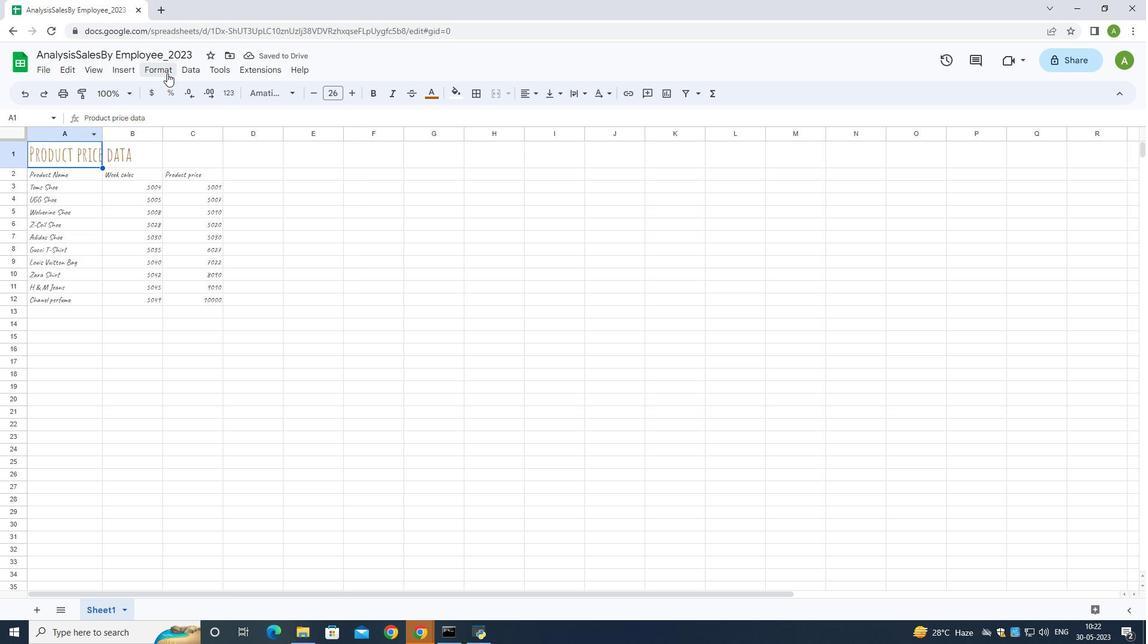 
Action: Mouse moved to (209, 139)
Screenshot: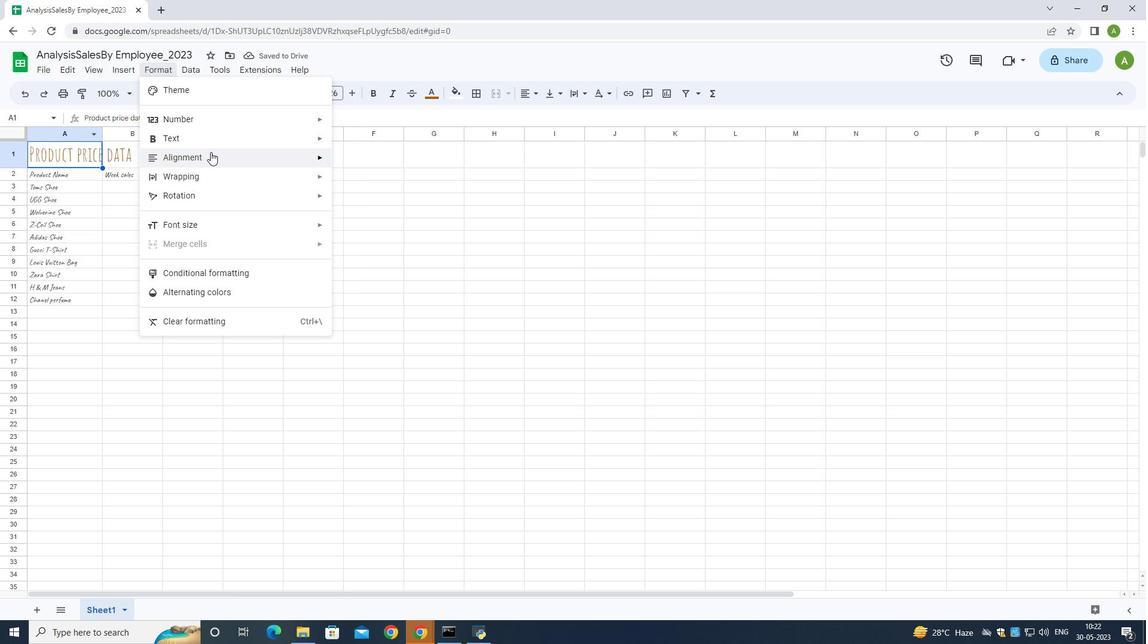 
Action: Mouse pressed left at (209, 139)
Screenshot: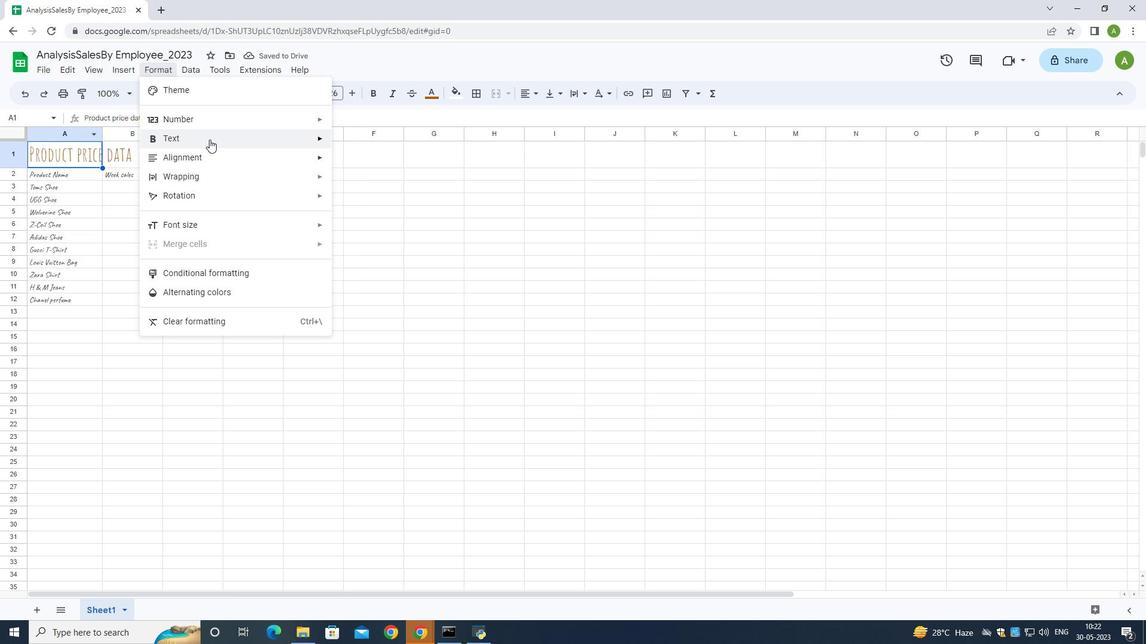 
Action: Mouse moved to (402, 184)
Screenshot: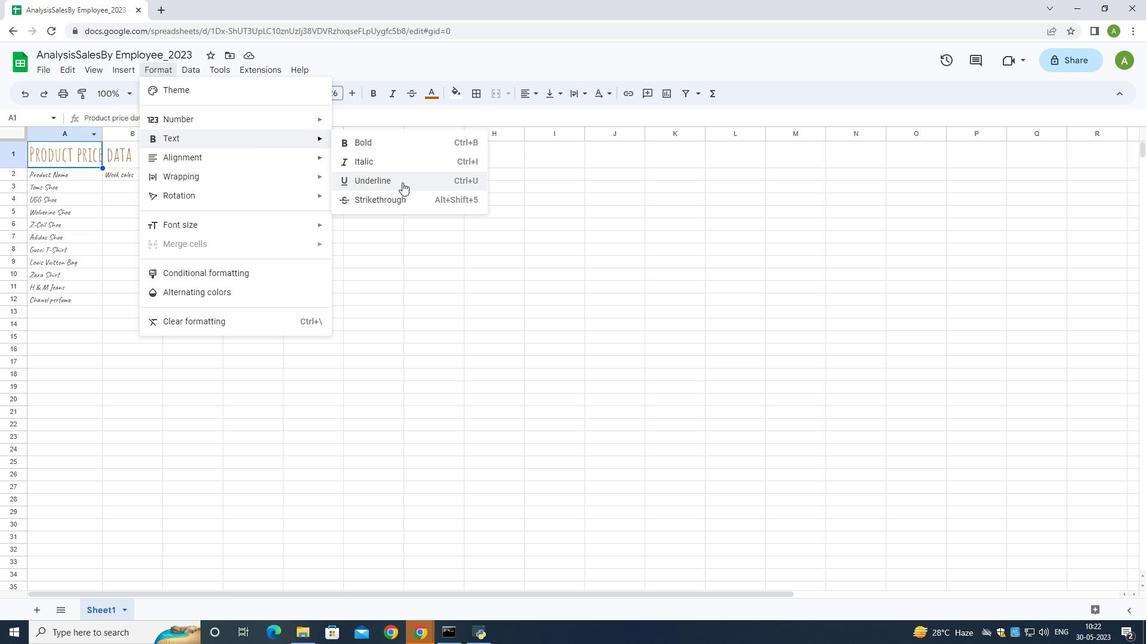 
Action: Mouse pressed left at (402, 184)
Screenshot: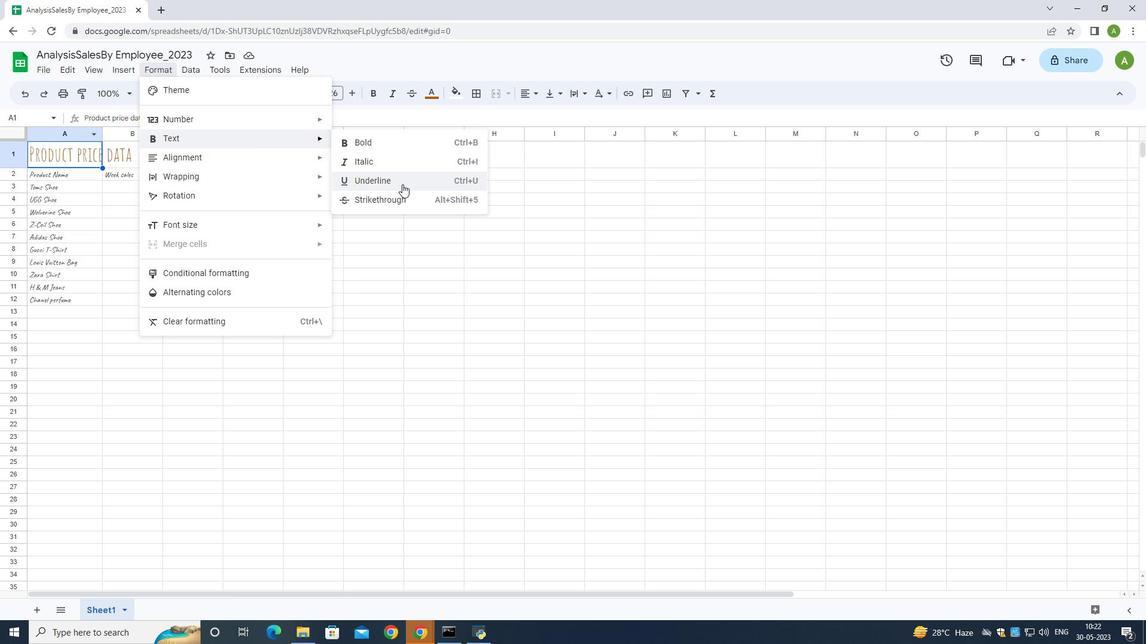 
Action: Mouse moved to (56, 173)
Screenshot: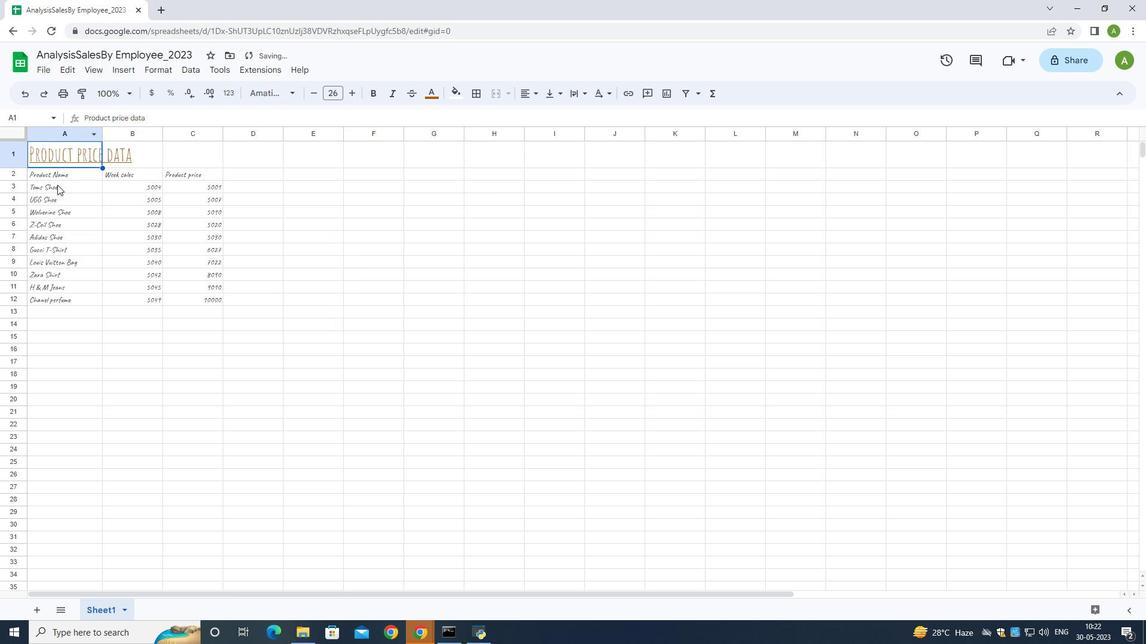 
Action: Mouse pressed left at (56, 173)
Screenshot: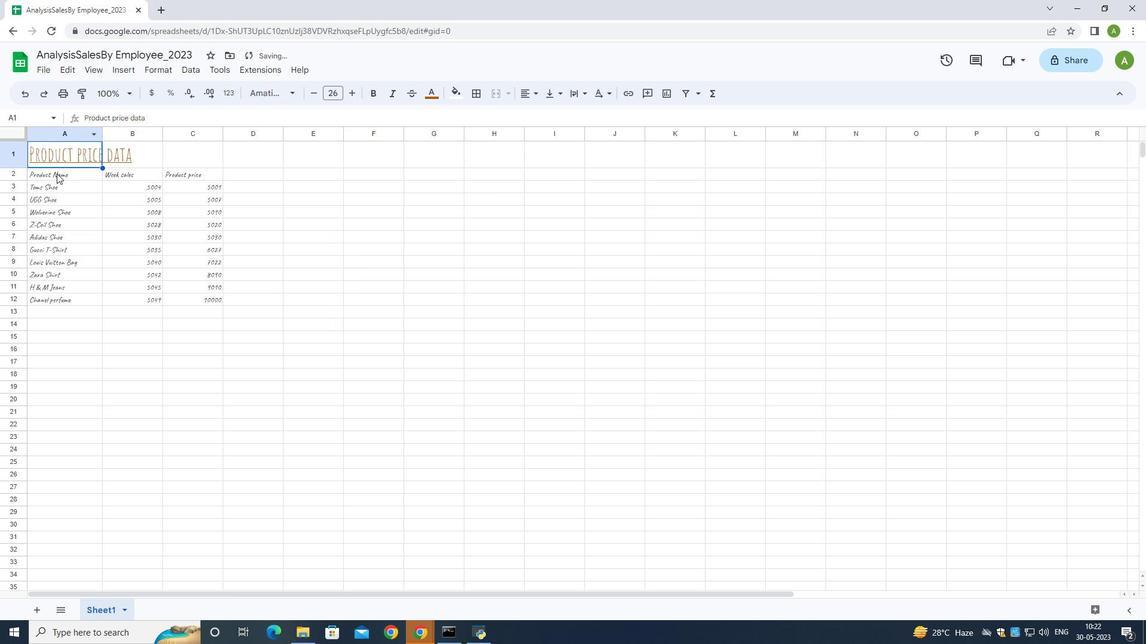 
Action: Mouse moved to (355, 93)
Screenshot: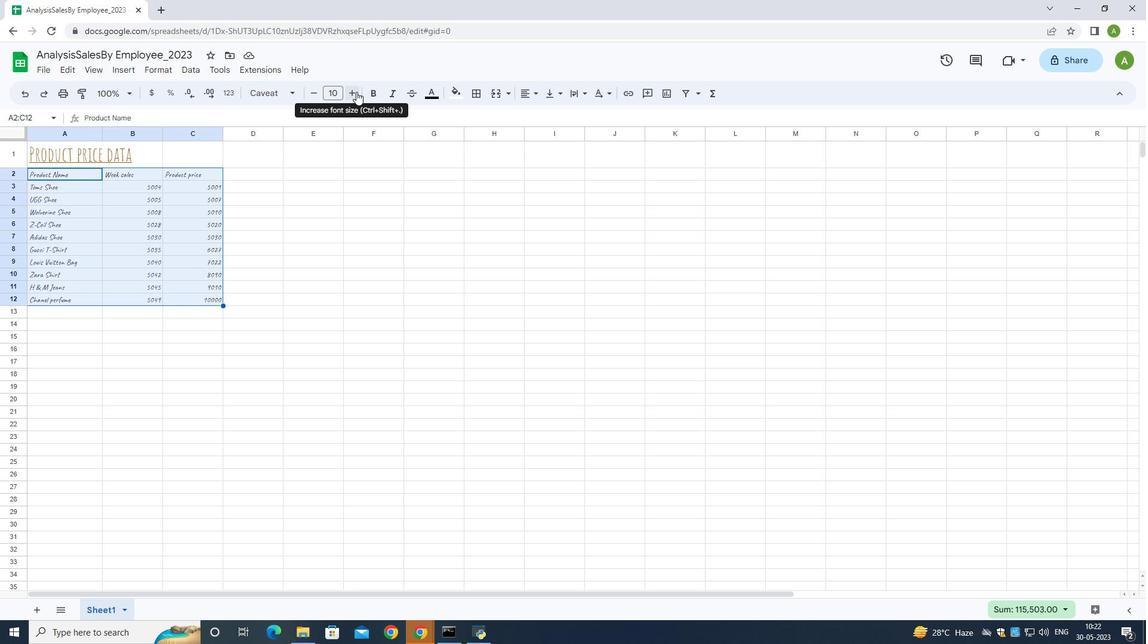 
Action: Mouse pressed left at (355, 93)
Screenshot: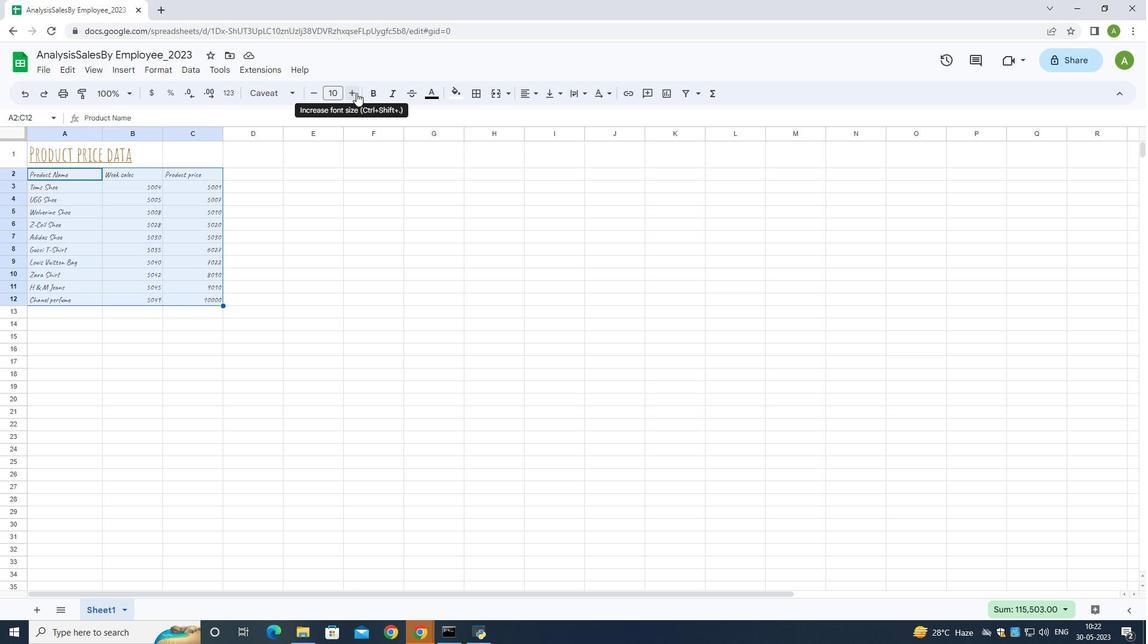 
Action: Mouse pressed left at (355, 93)
Screenshot: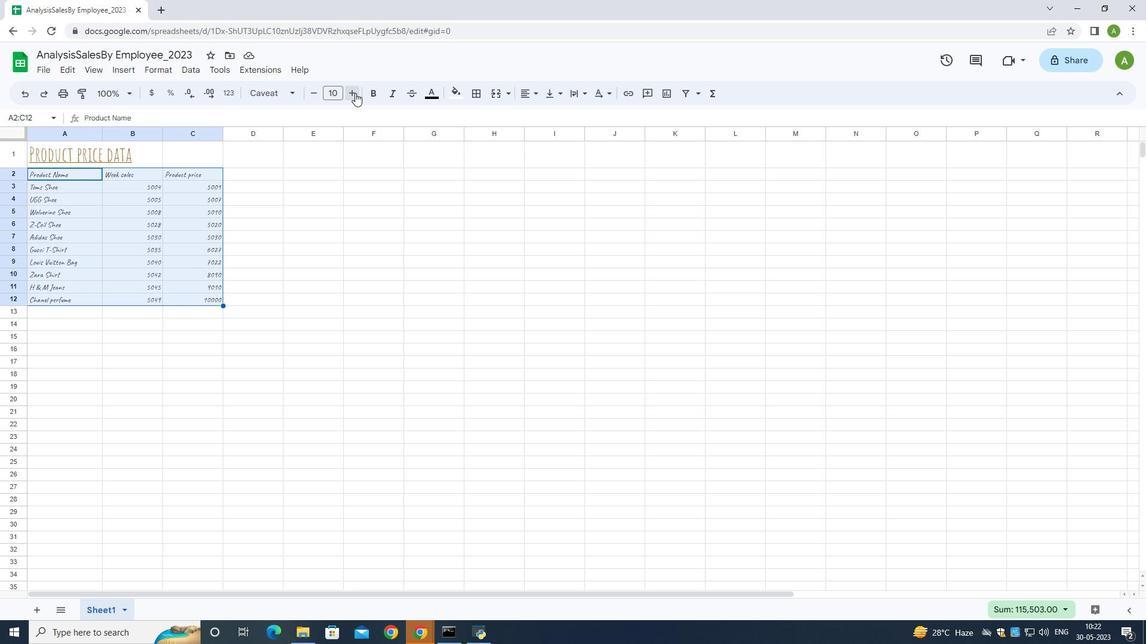 
Action: Mouse pressed left at (355, 93)
Screenshot: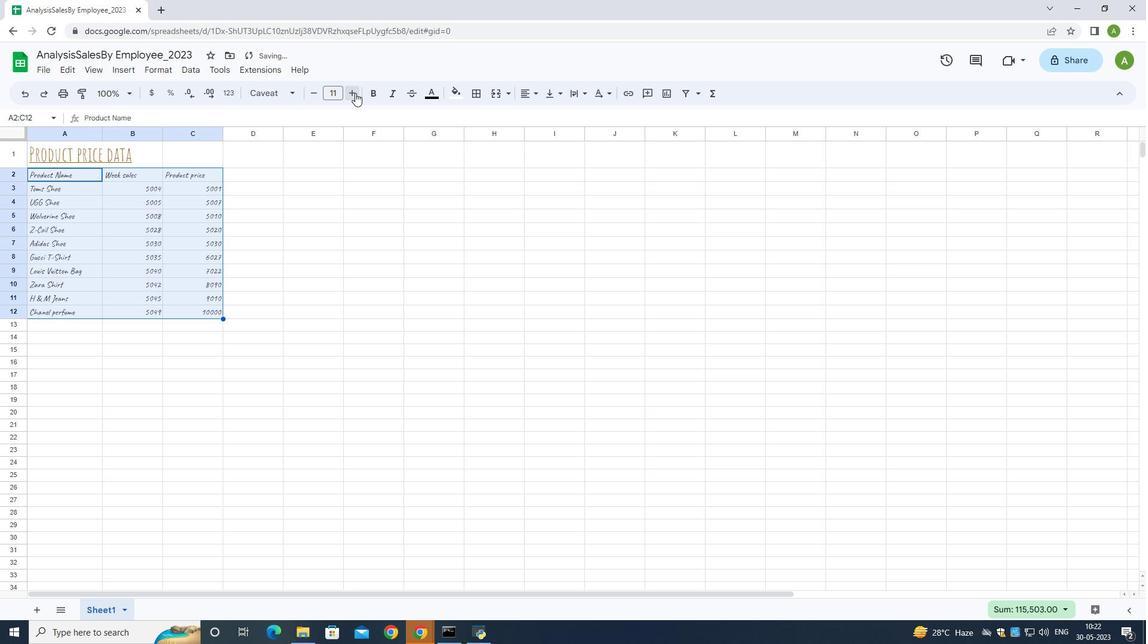
Action: Mouse pressed left at (355, 93)
Screenshot: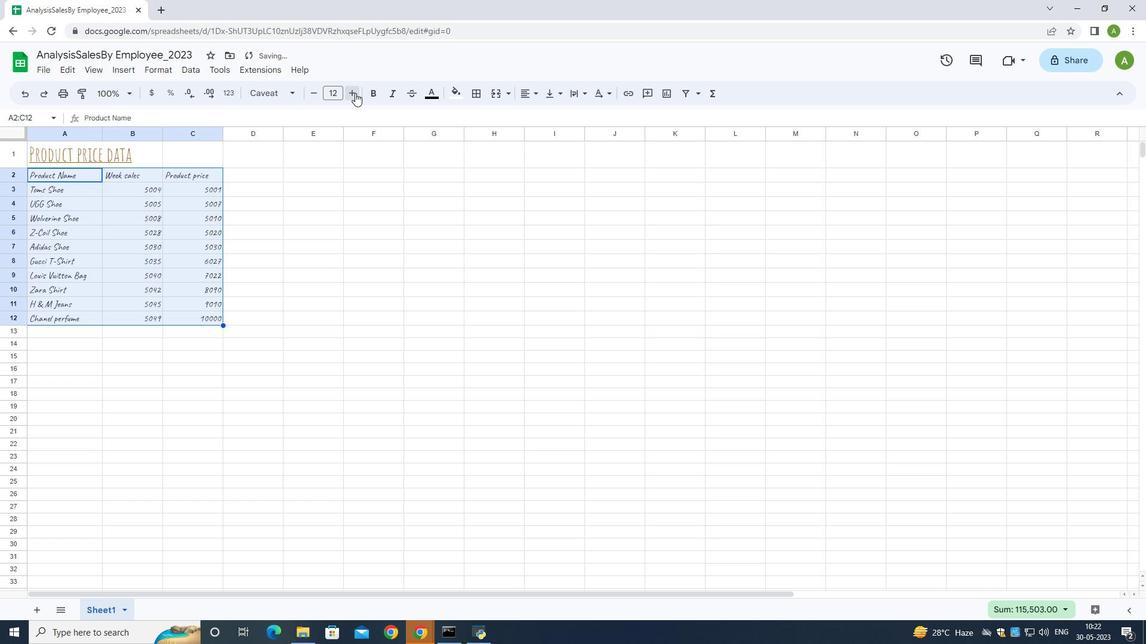 
Action: Mouse pressed left at (355, 93)
Screenshot: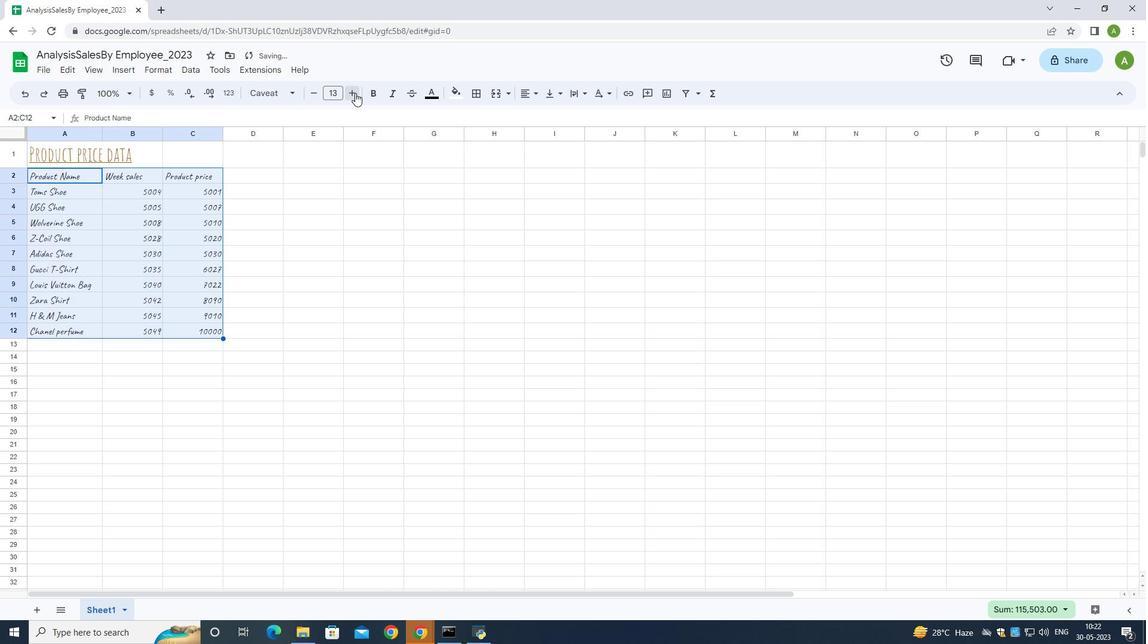 
Action: Mouse pressed left at (355, 93)
Screenshot: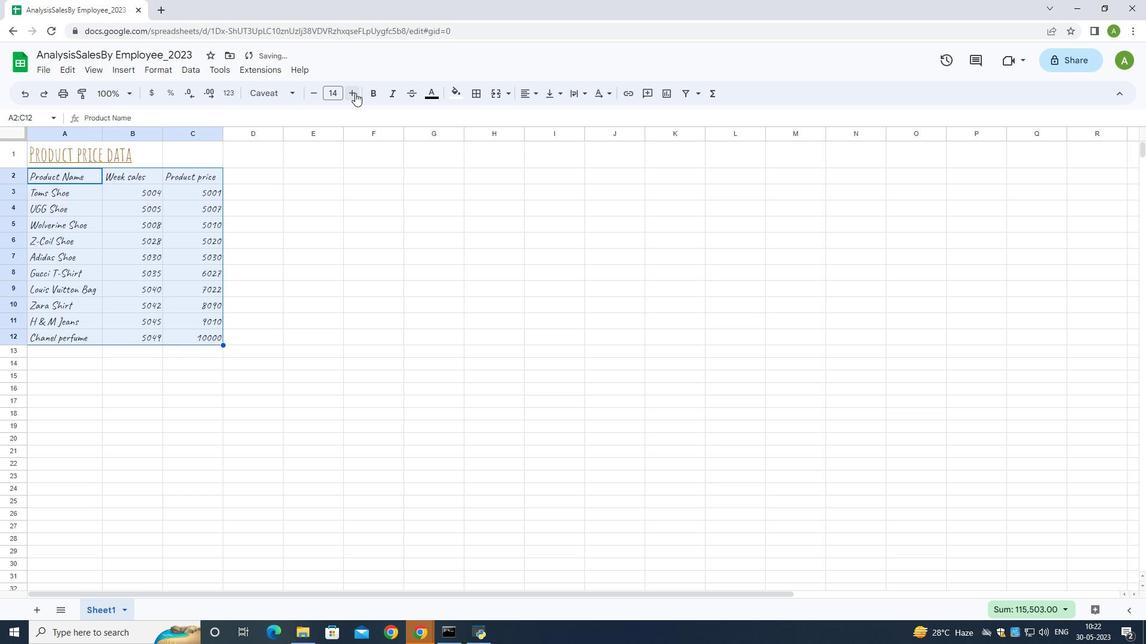 
Action: Mouse pressed left at (355, 93)
Screenshot: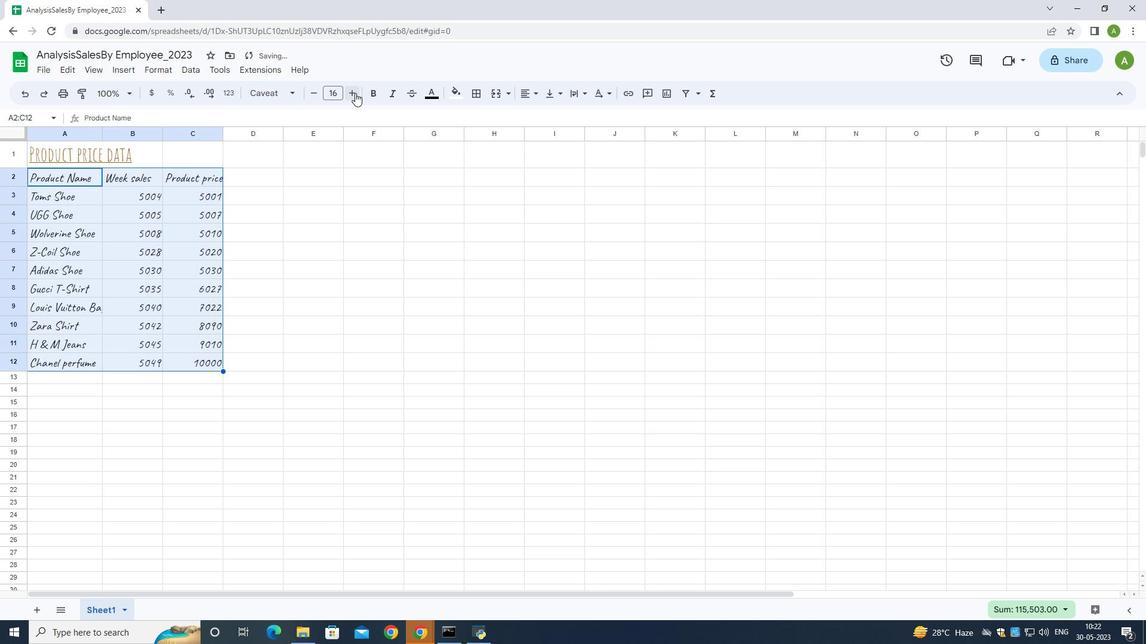
Action: Mouse pressed left at (355, 93)
Screenshot: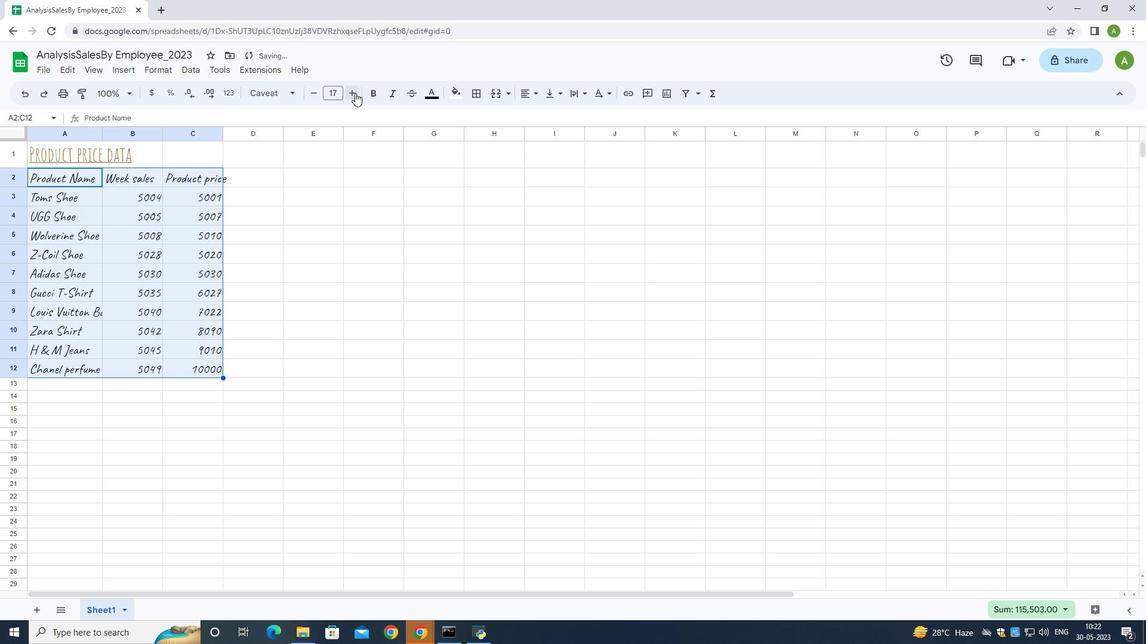 
Action: Mouse moved to (74, 158)
Screenshot: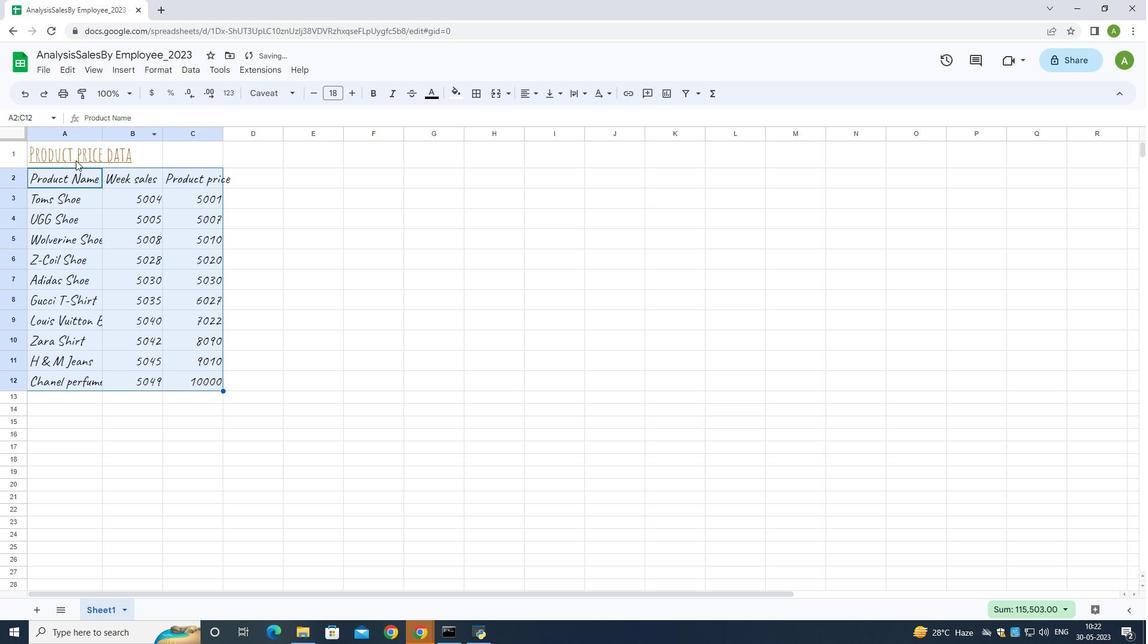 
Action: Mouse pressed left at (74, 158)
Screenshot: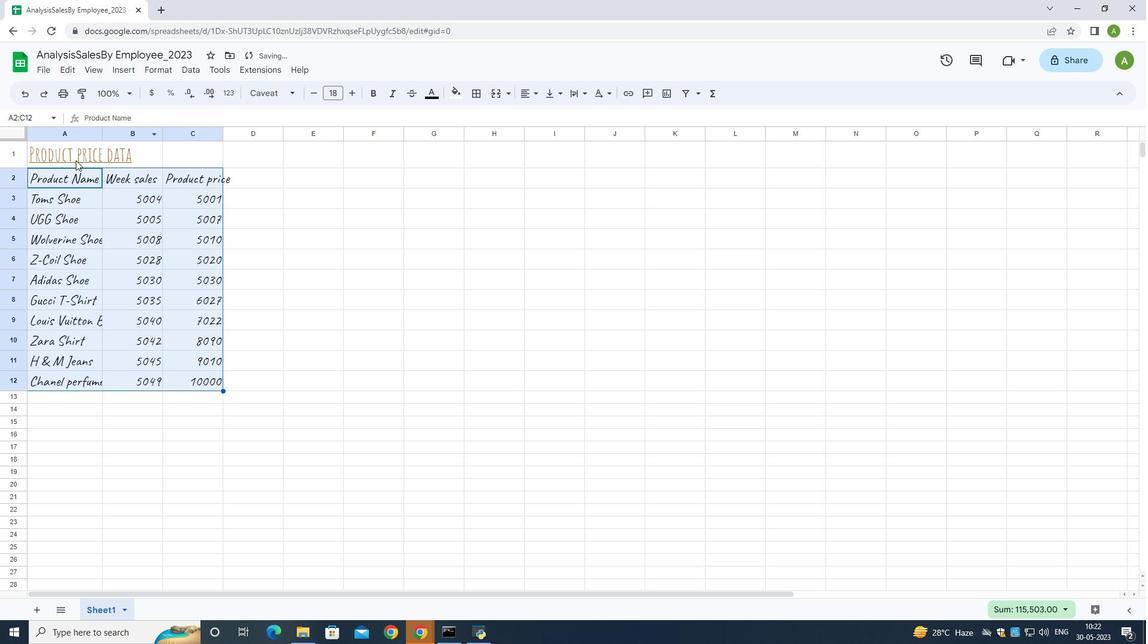 
Action: Mouse pressed left at (74, 158)
Screenshot: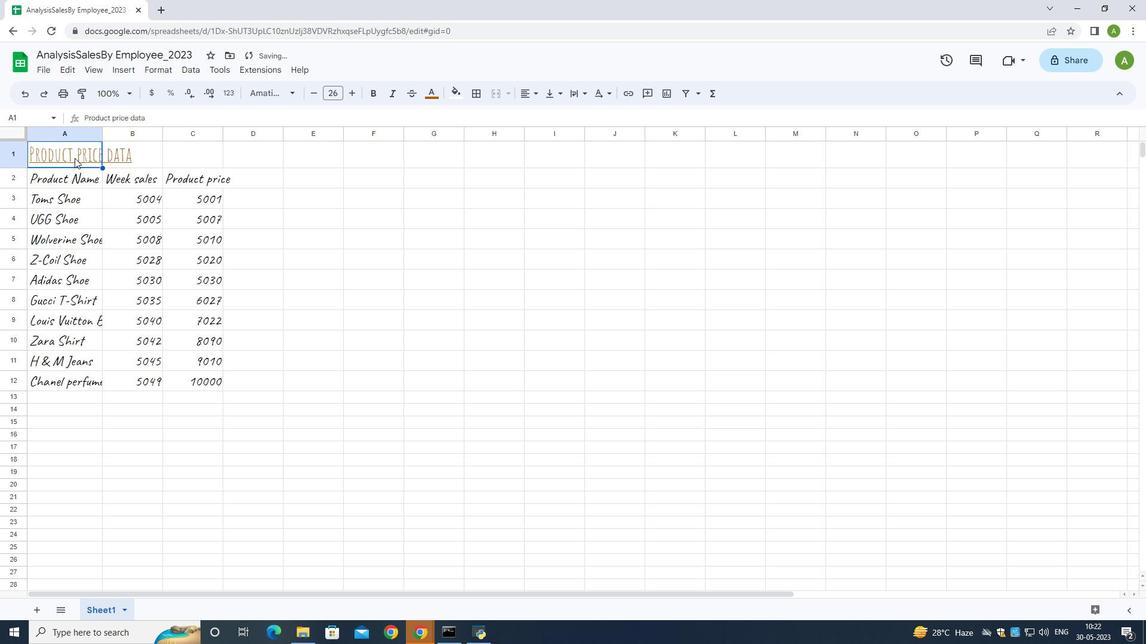 
Action: Mouse moved to (493, 93)
Screenshot: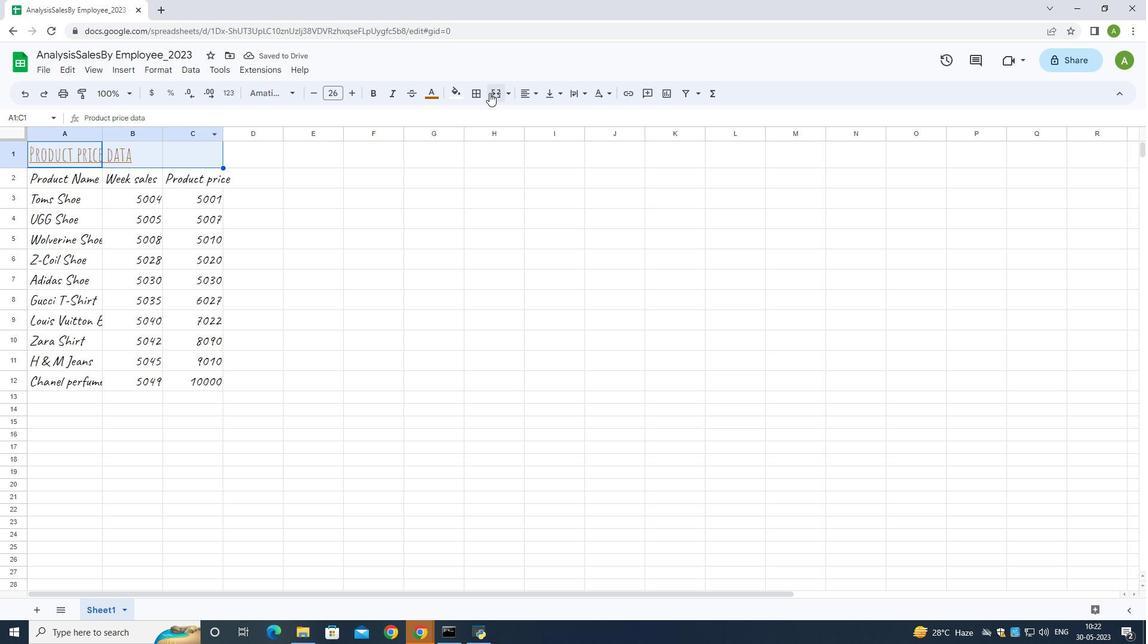 
Action: Mouse pressed left at (493, 93)
Screenshot: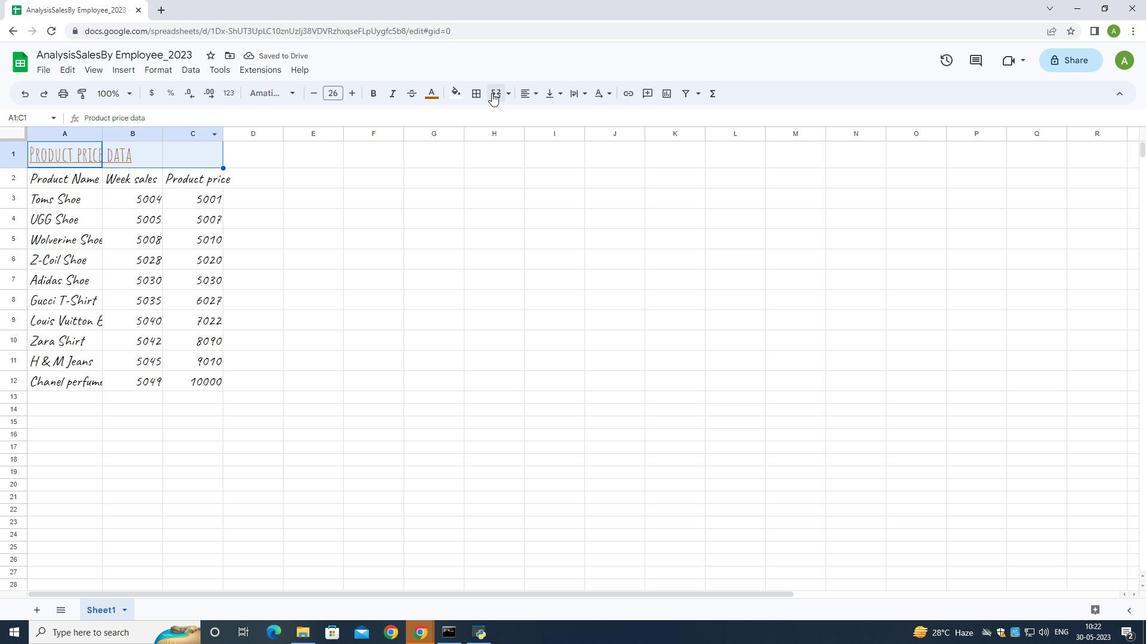 
Action: Mouse moved to (88, 153)
Screenshot: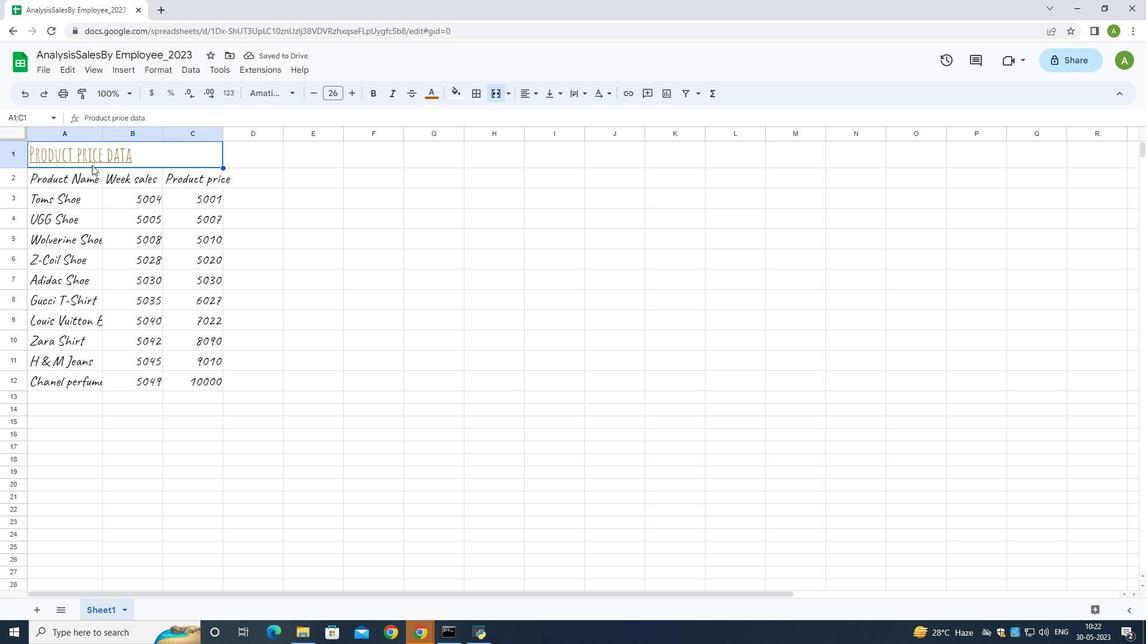 
Action: Mouse pressed left at (88, 153)
Screenshot: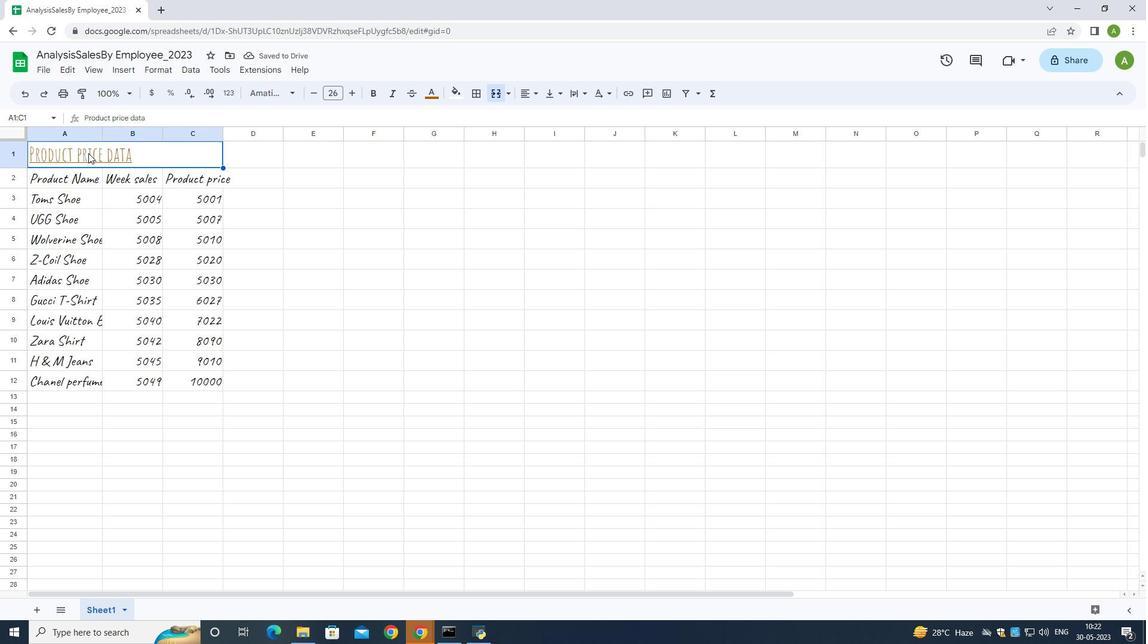 
Action: Mouse moved to (538, 91)
Screenshot: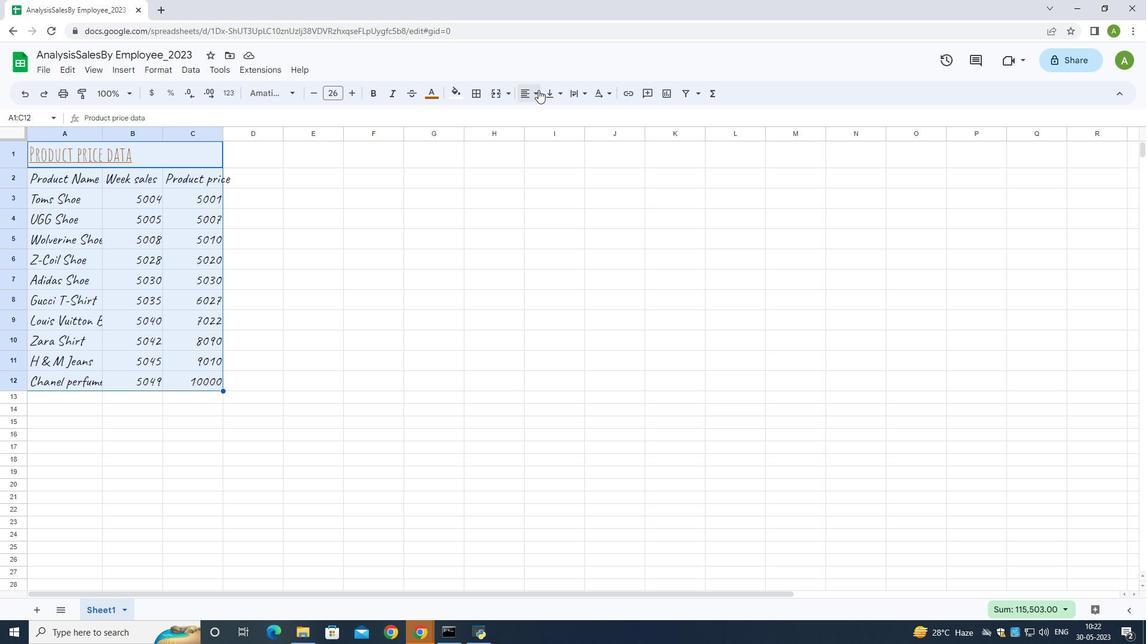 
Action: Mouse pressed left at (538, 91)
Screenshot: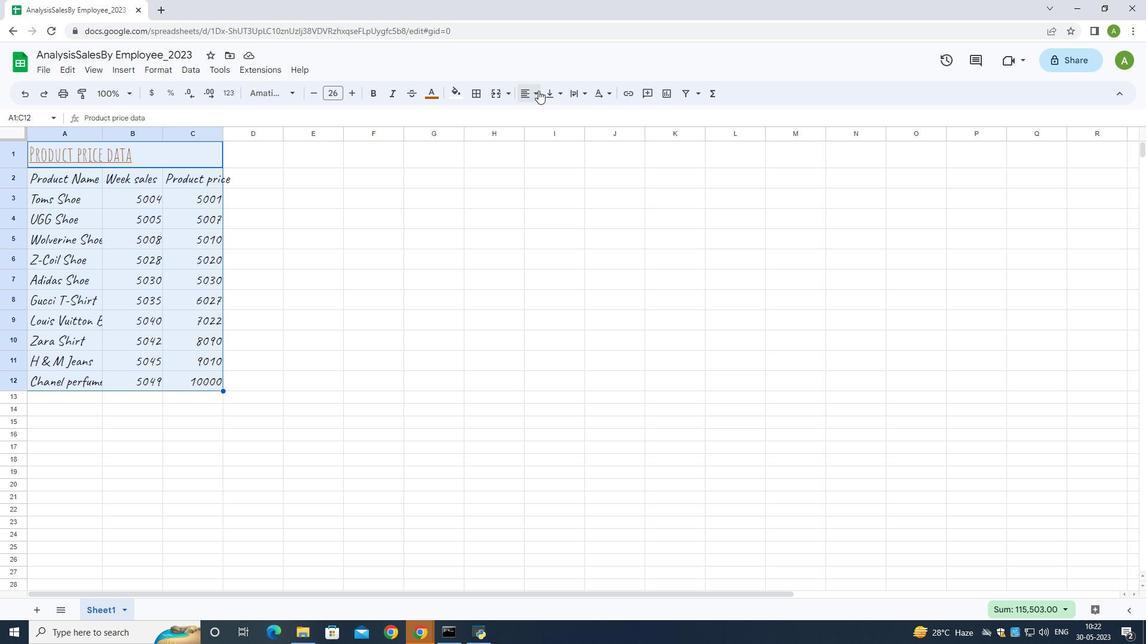 
Action: Mouse moved to (568, 120)
Screenshot: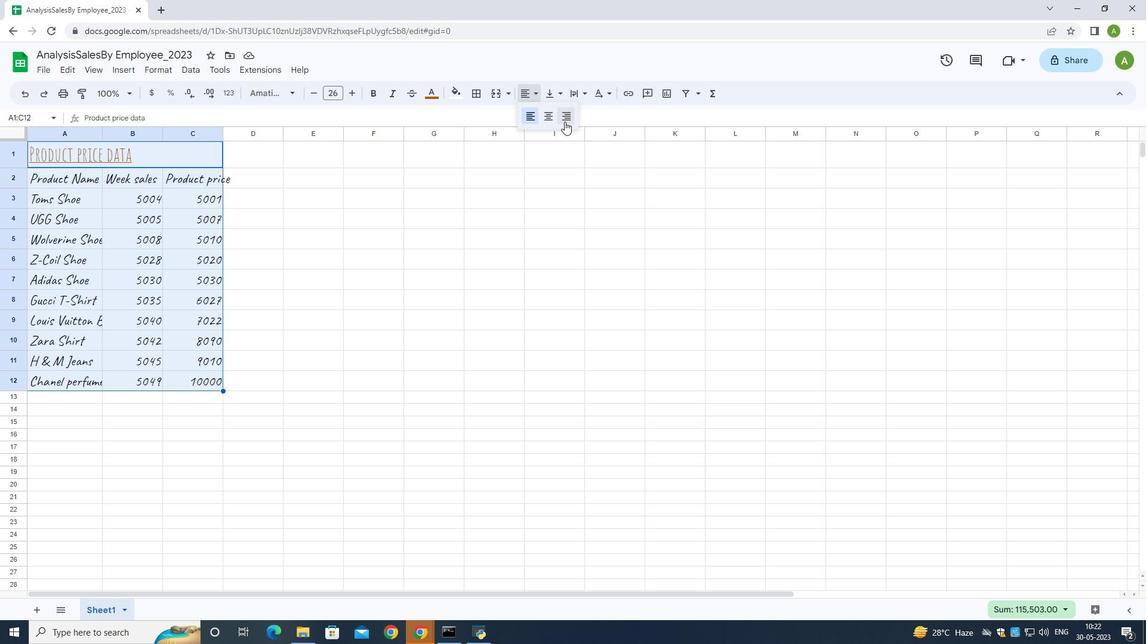 
Action: Mouse pressed left at (568, 120)
Screenshot: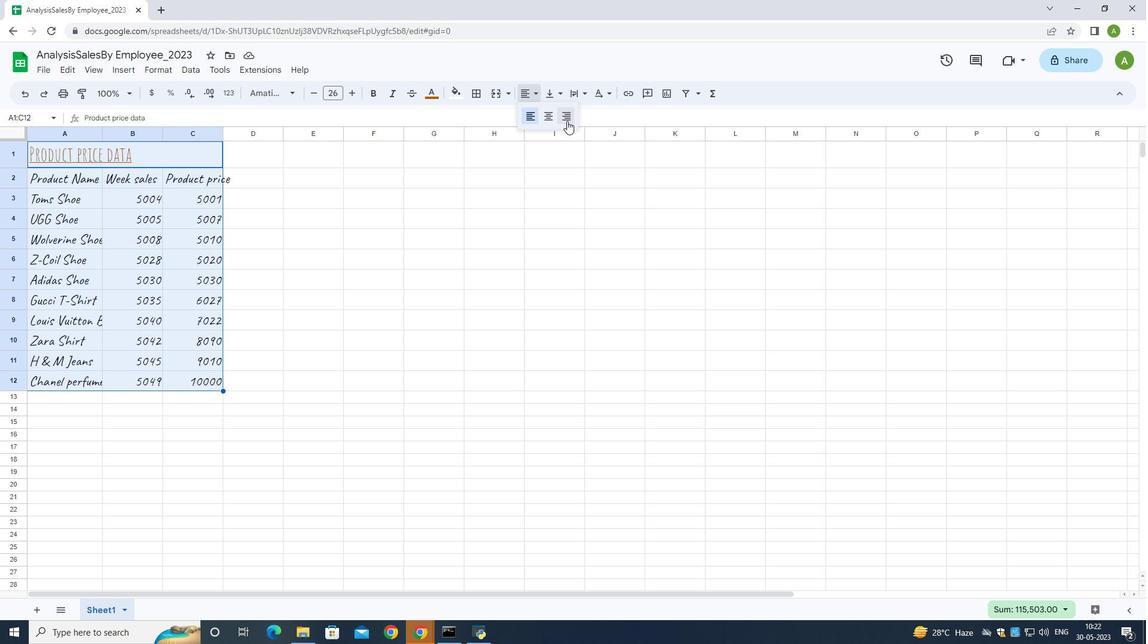 
Action: Mouse moved to (101, 130)
Screenshot: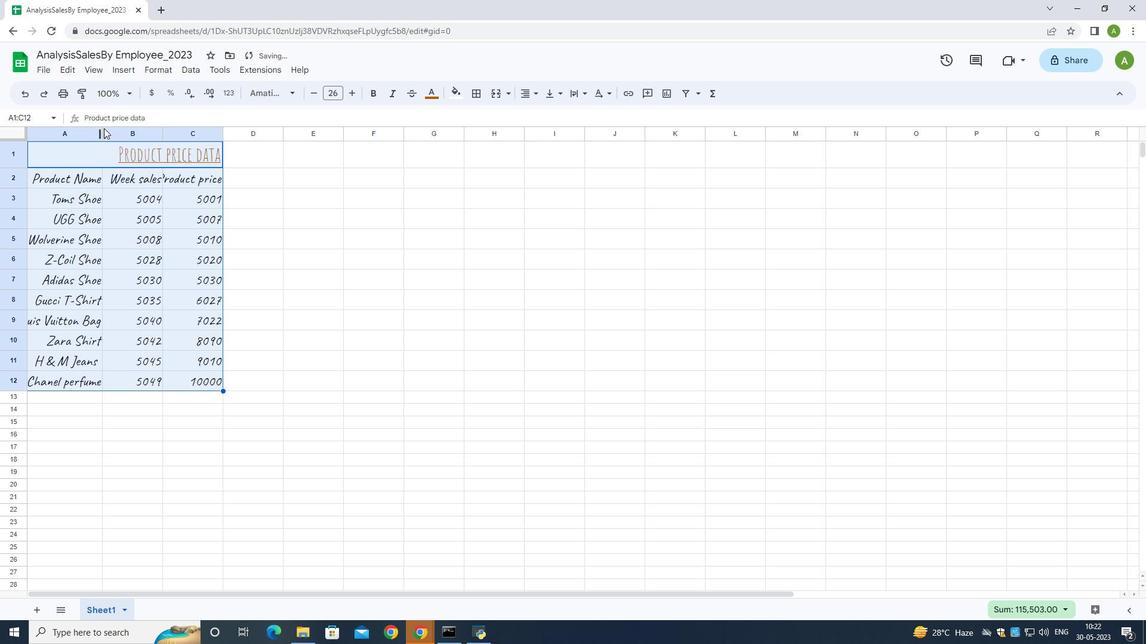 
Action: Mouse pressed left at (101, 130)
Screenshot: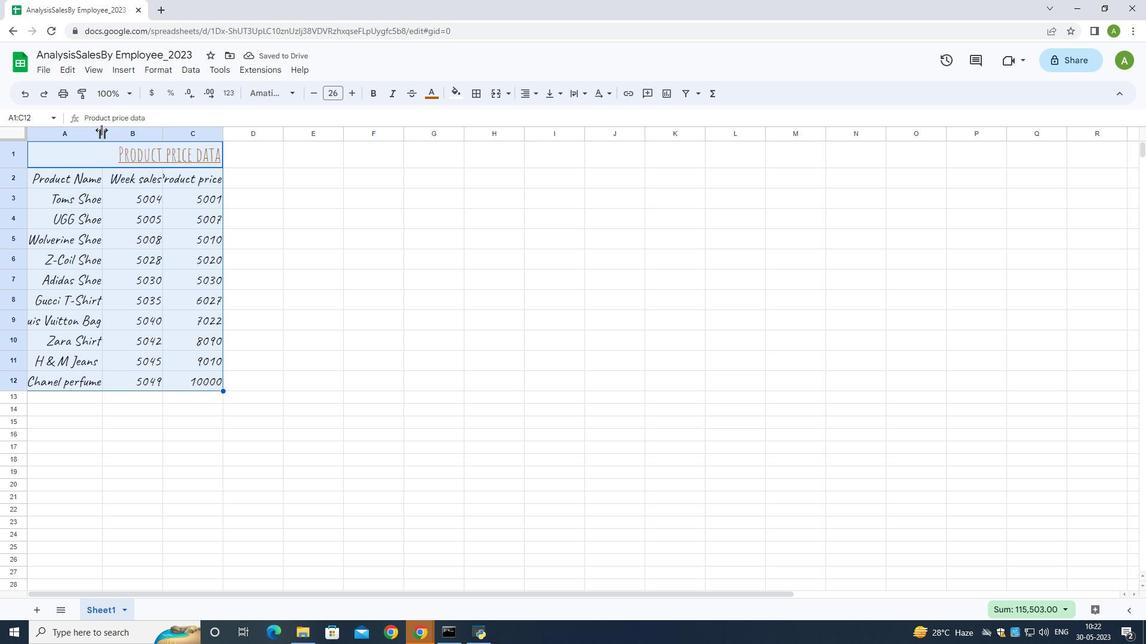 
Action: Mouse pressed left at (101, 130)
Screenshot: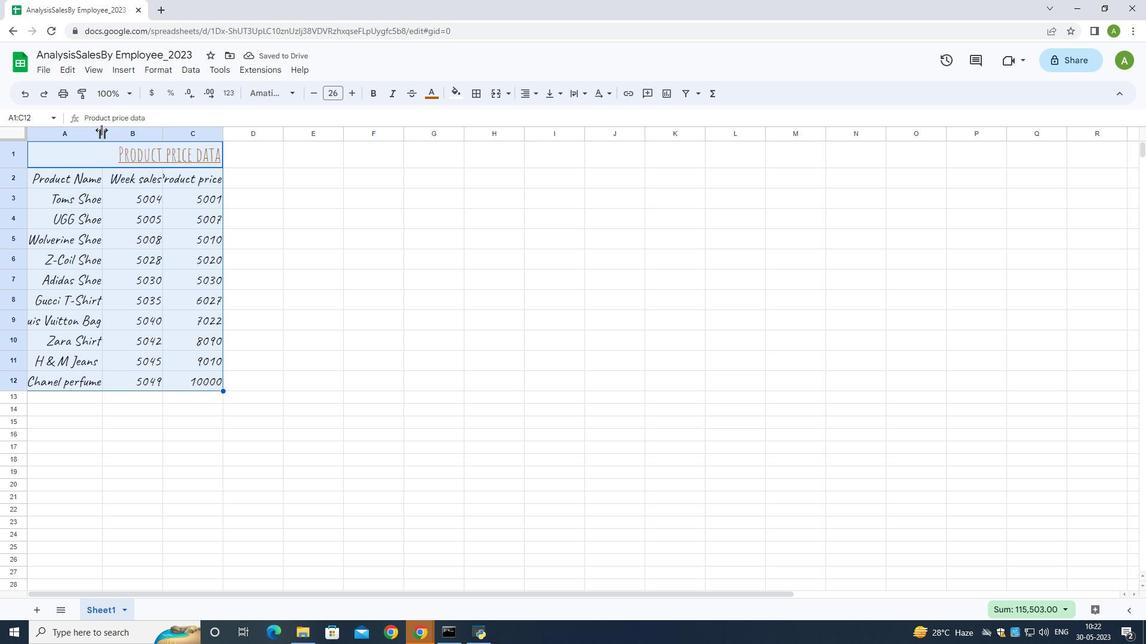 
Action: Mouse moved to (196, 133)
Screenshot: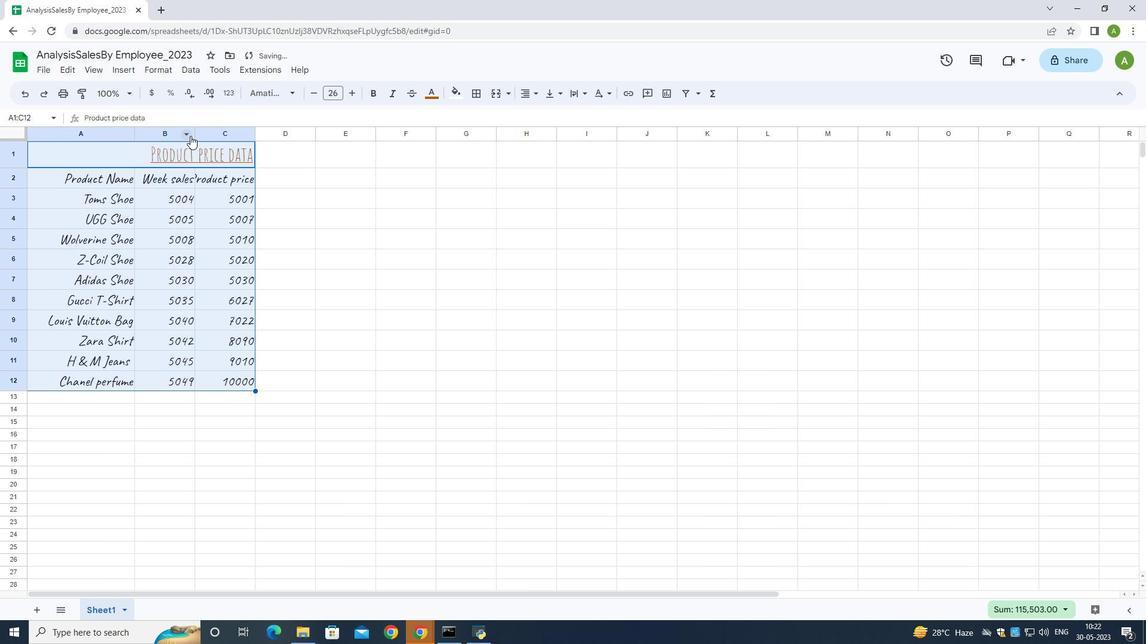 
Action: Mouse pressed left at (196, 133)
Screenshot: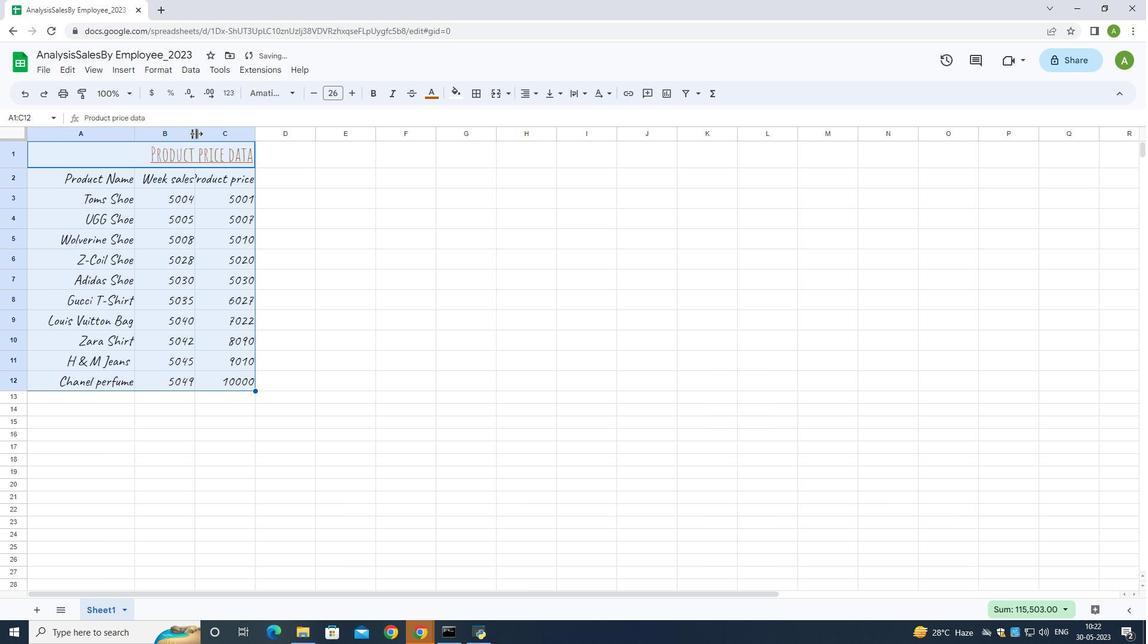 
Action: Mouse pressed left at (196, 133)
Screenshot: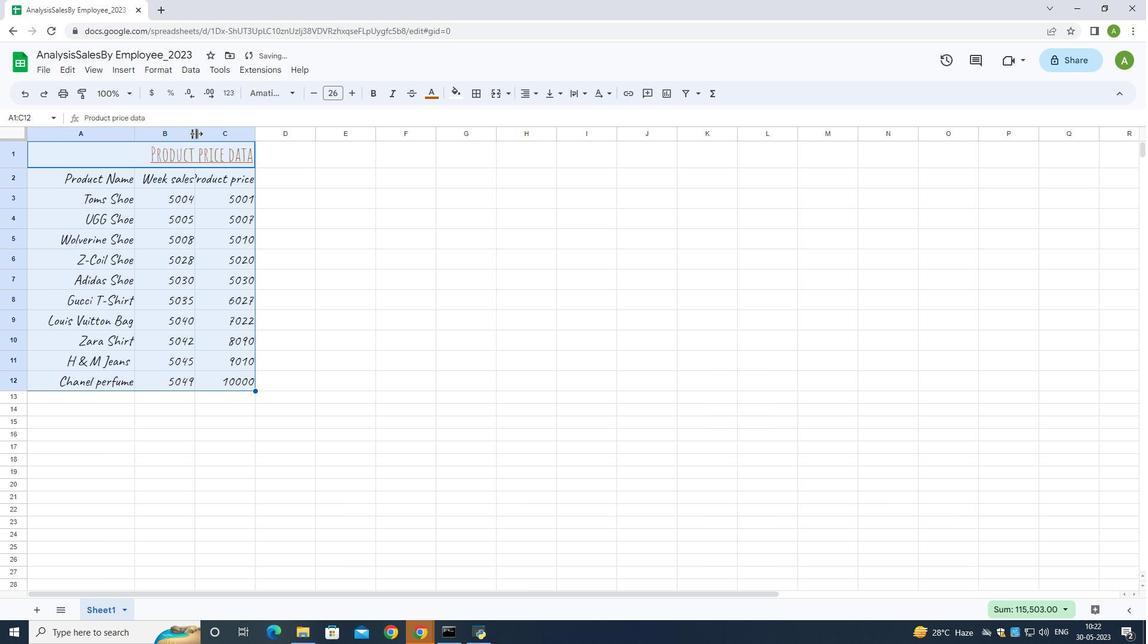
Action: Mouse moved to (251, 136)
Screenshot: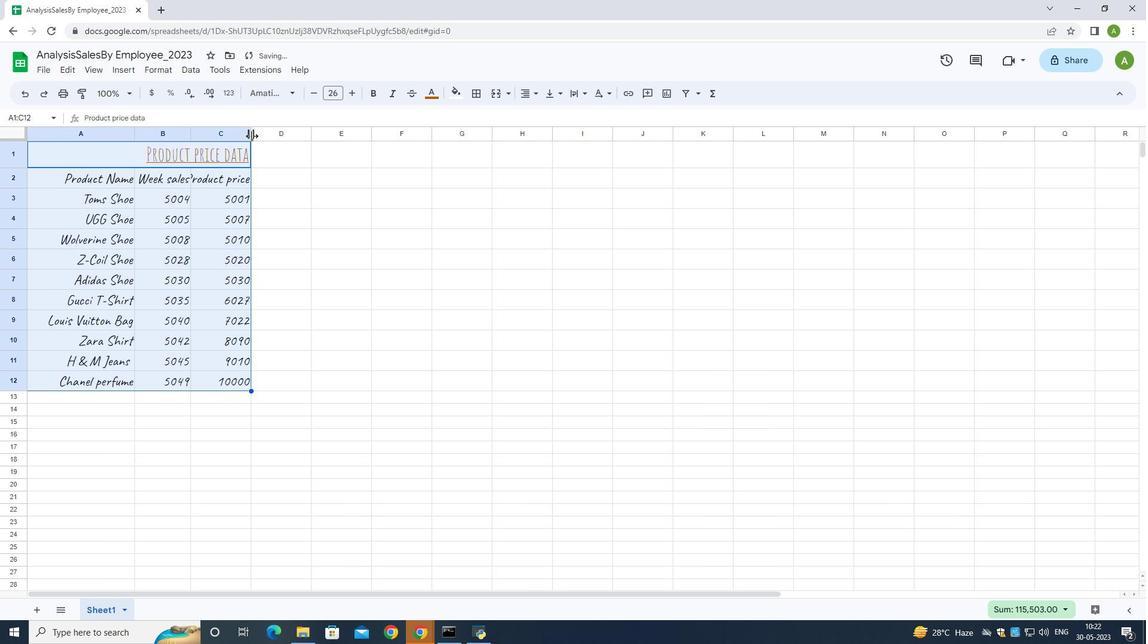 
Action: Mouse pressed left at (251, 136)
Screenshot: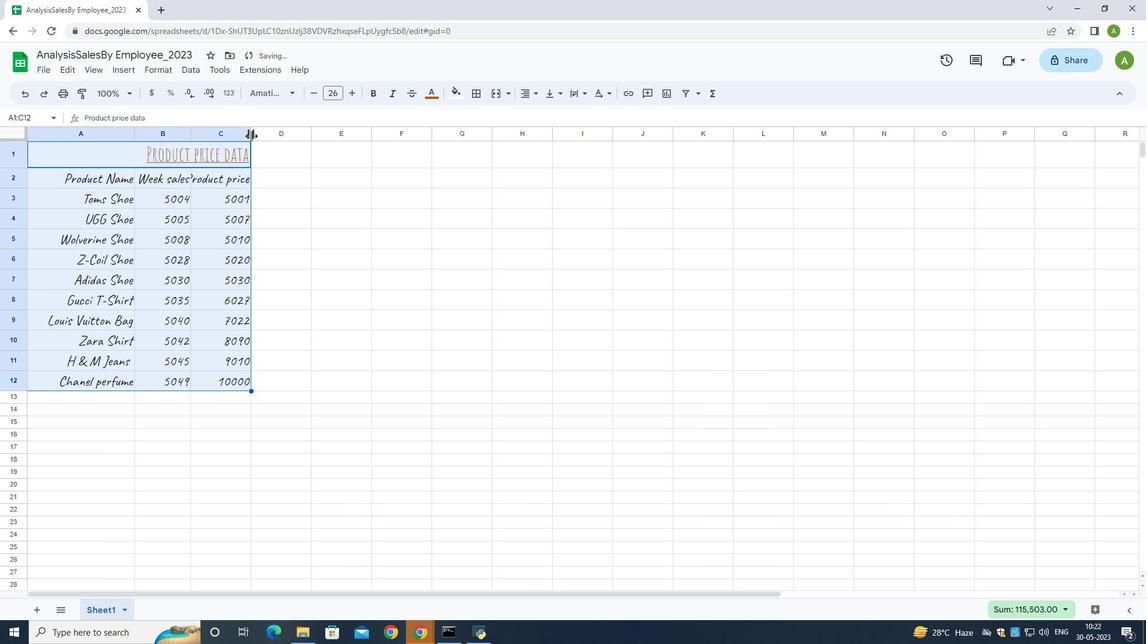 
Action: Mouse pressed left at (251, 136)
Screenshot: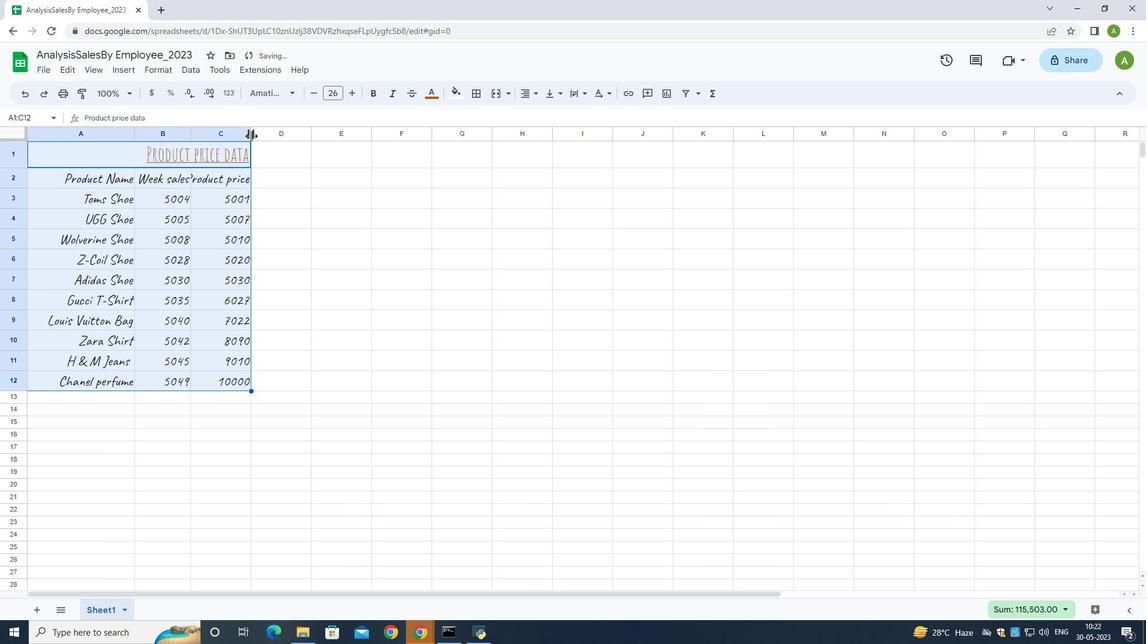 
Action: Mouse moved to (251, 136)
Screenshot: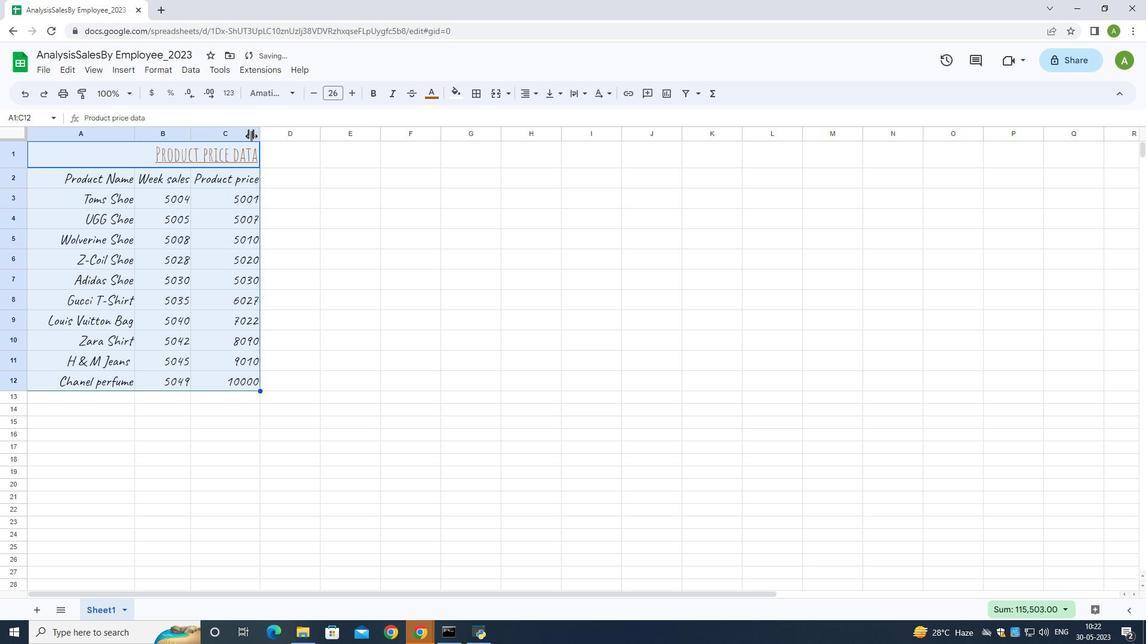 
Action: Key pressed ctrl+S
Screenshot: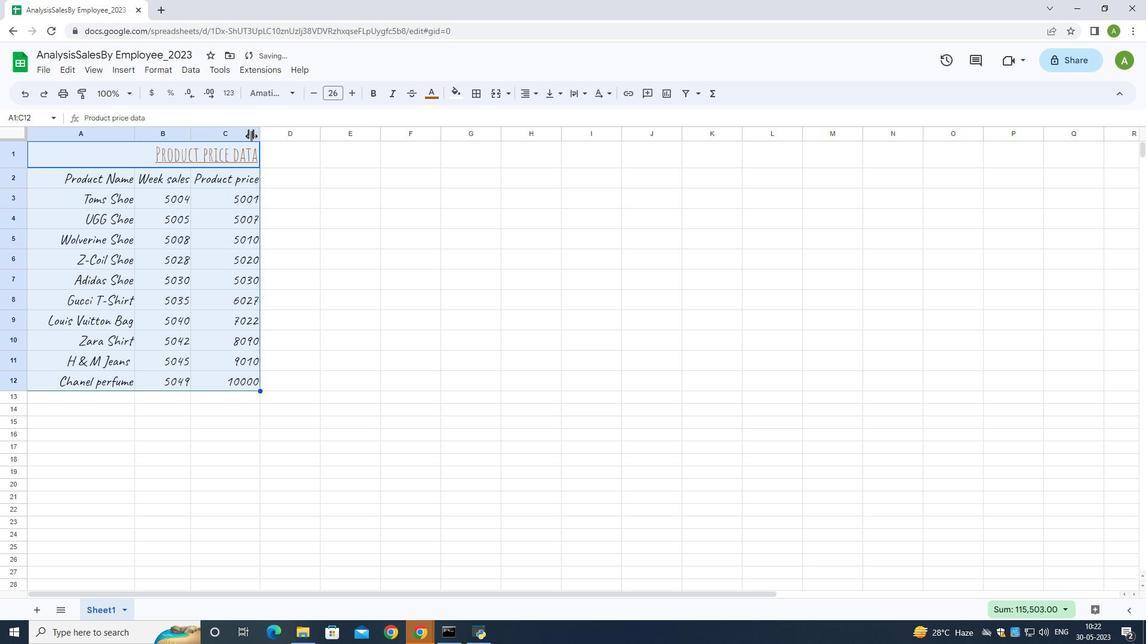 
Action: Mouse moved to (312, 196)
Screenshot: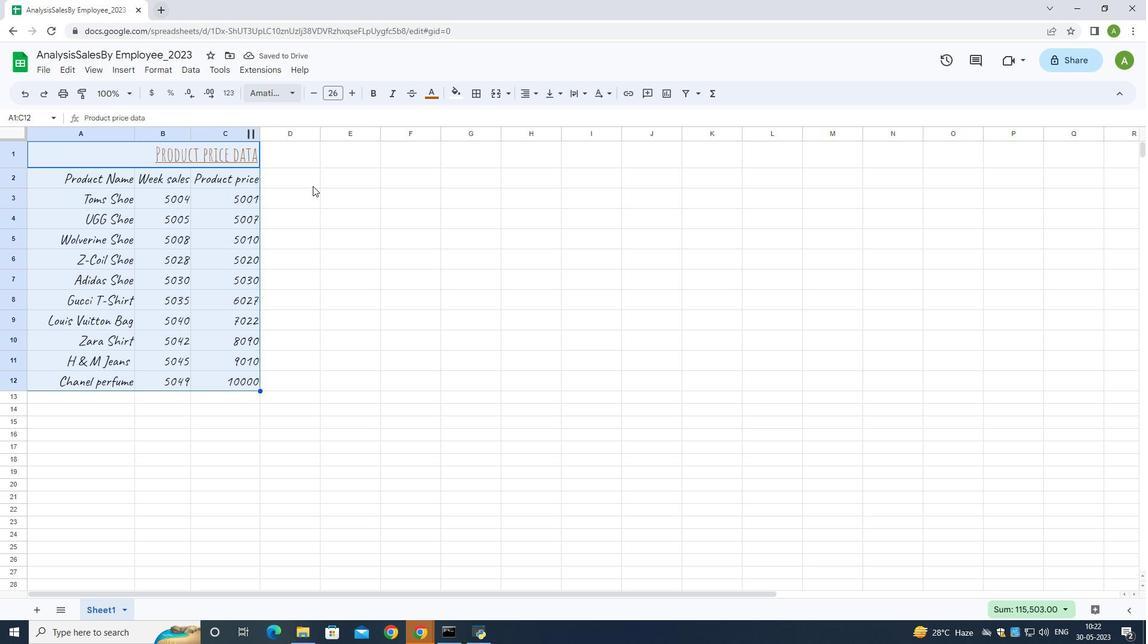 
Action: Mouse pressed left at (312, 196)
Screenshot: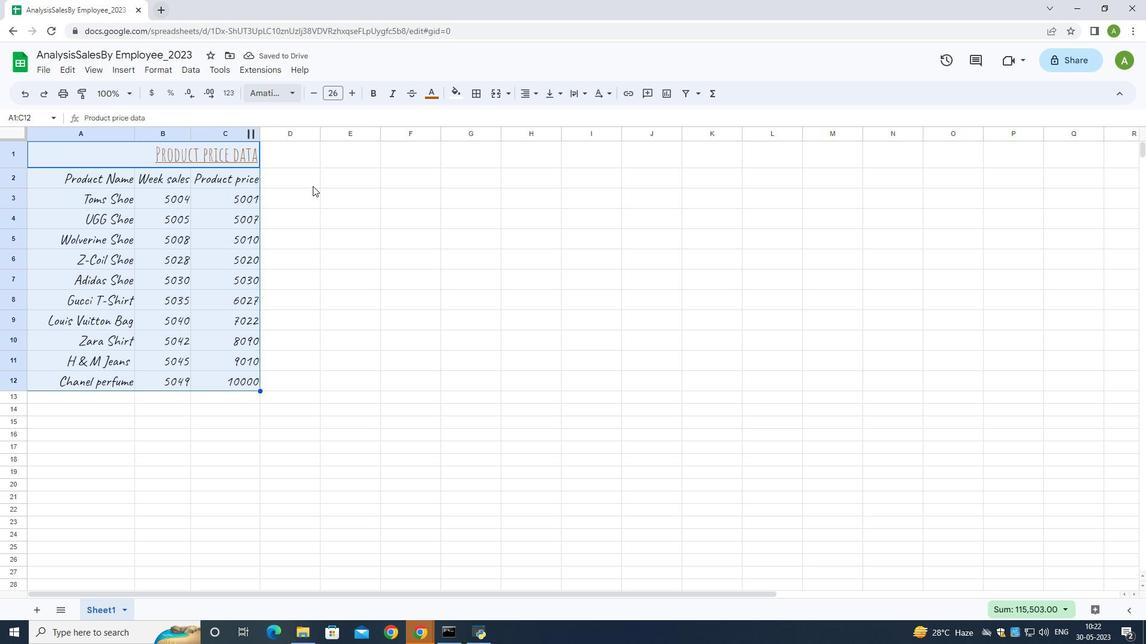 
Action: Mouse moved to (275, 293)
Screenshot: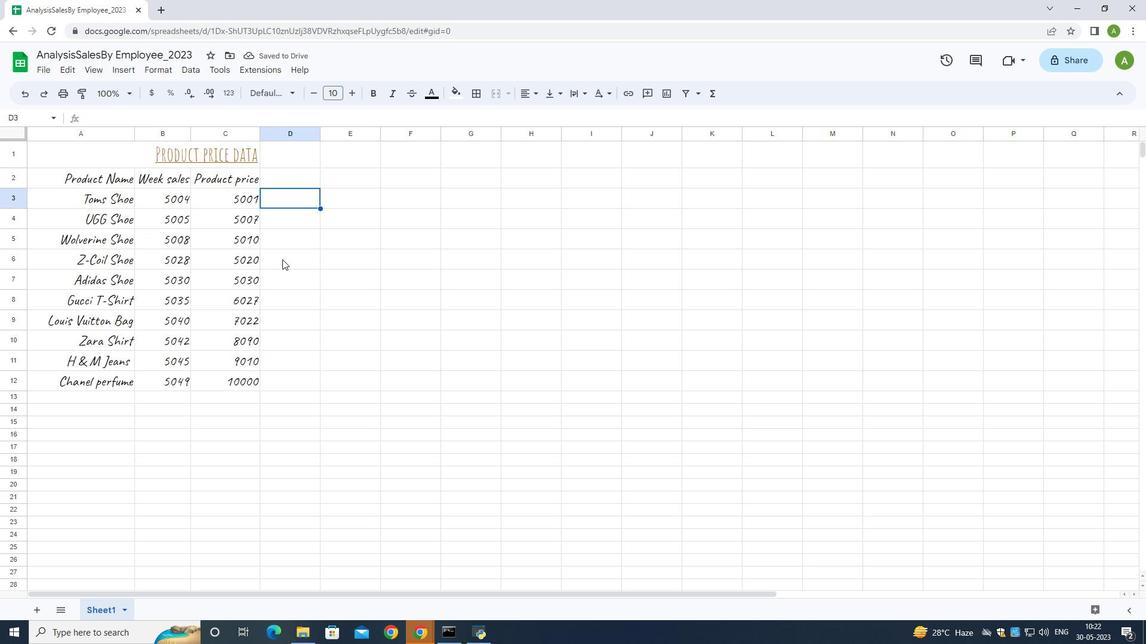 
Action: Key pressed ctrl+S
Screenshot: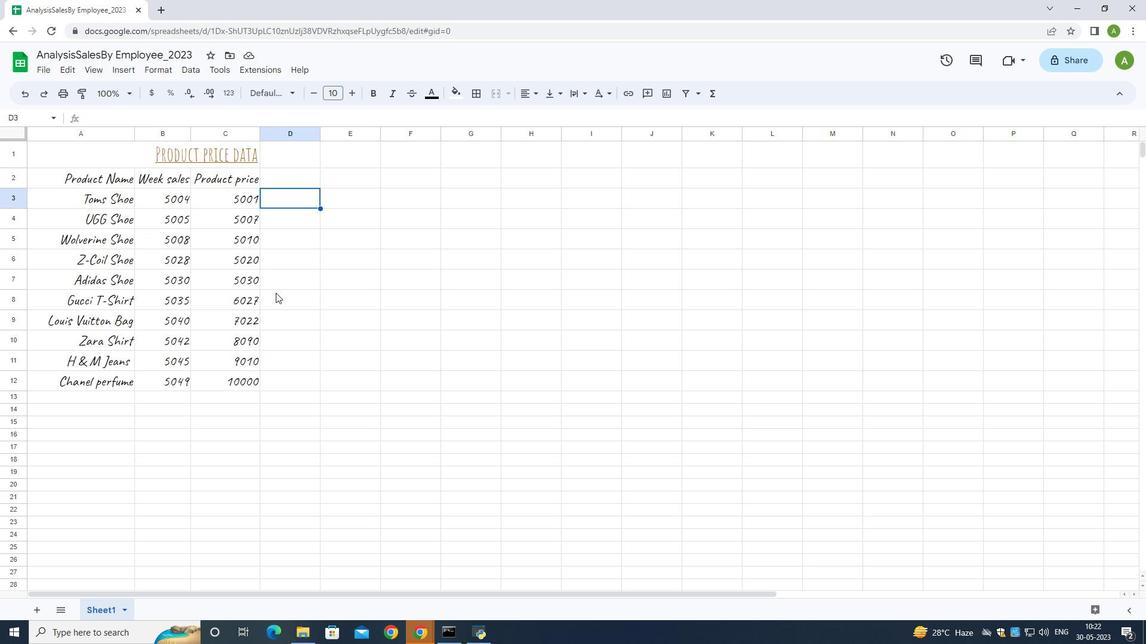 
